 Task: Find connections with filter location Rouiba with filter topic #consultantswith filter profile language German with filter current company Shemaroo Entertainment Ltd. with filter school Maharaja Agrasen Institute Of Technology with filter industry Data Infrastructure and Analytics with filter service category Information Security with filter keywords title Sales Analyst
Action: Mouse moved to (516, 69)
Screenshot: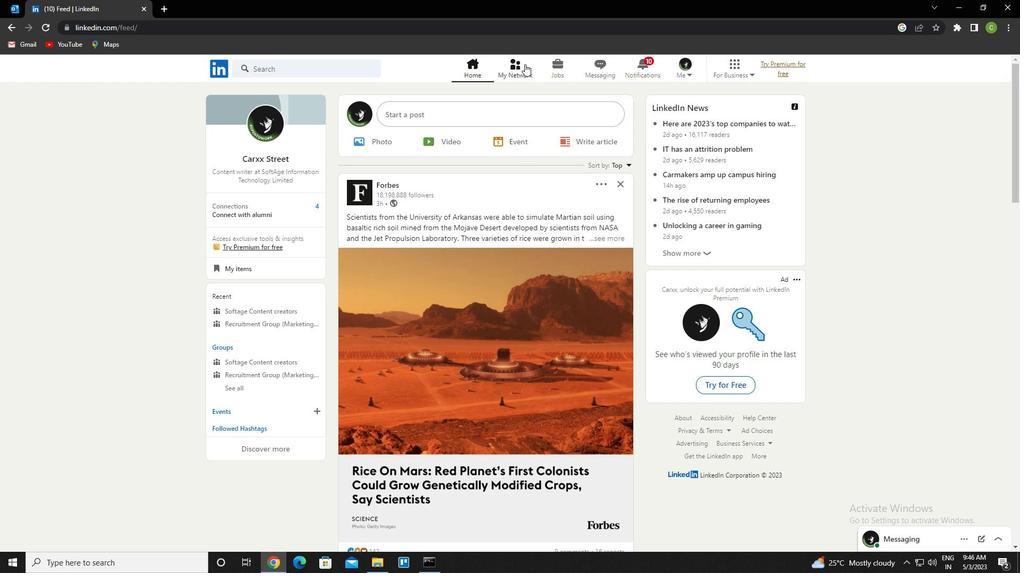 
Action: Mouse pressed left at (516, 69)
Screenshot: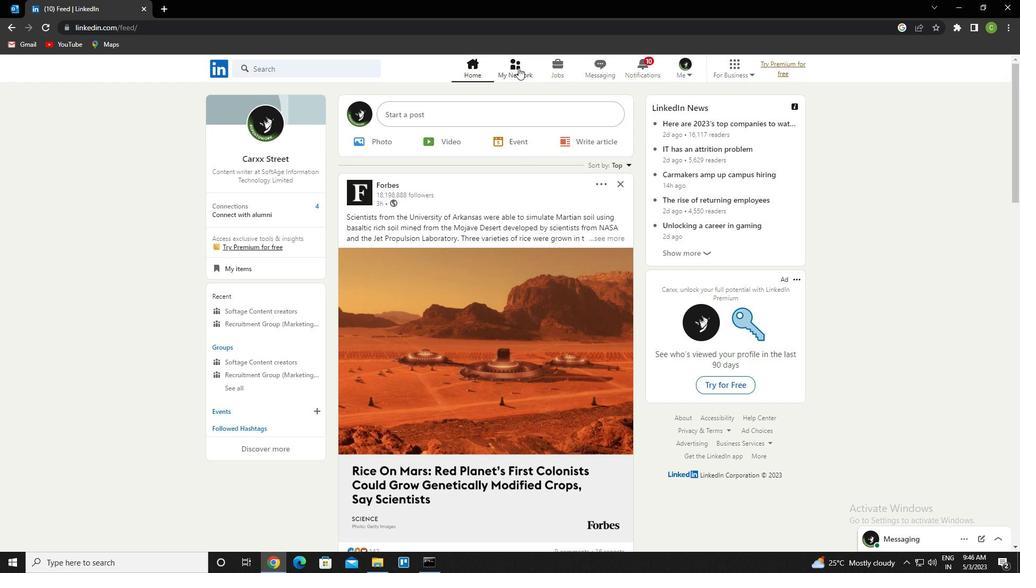 
Action: Mouse moved to (319, 136)
Screenshot: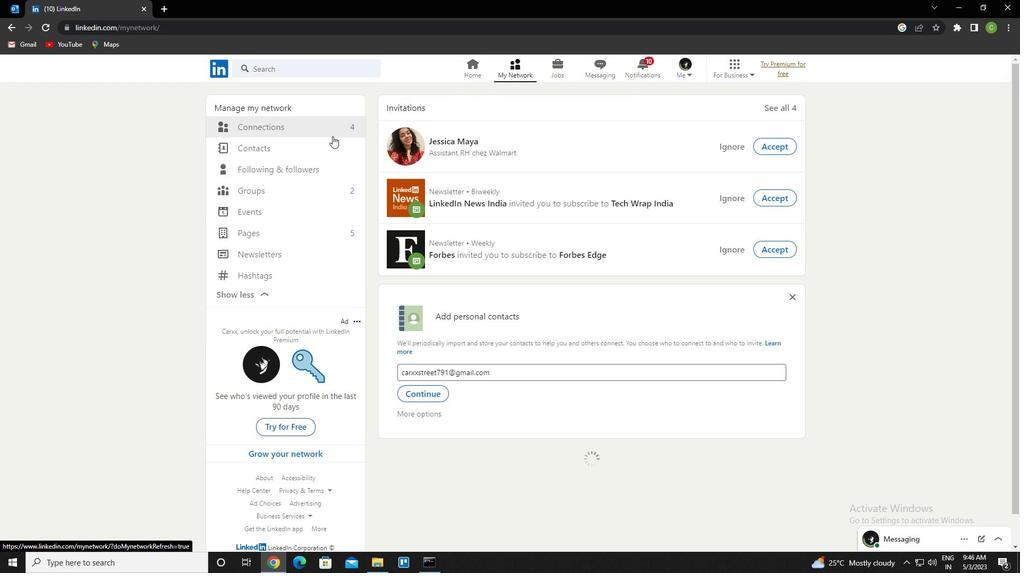 
Action: Mouse pressed left at (319, 136)
Screenshot: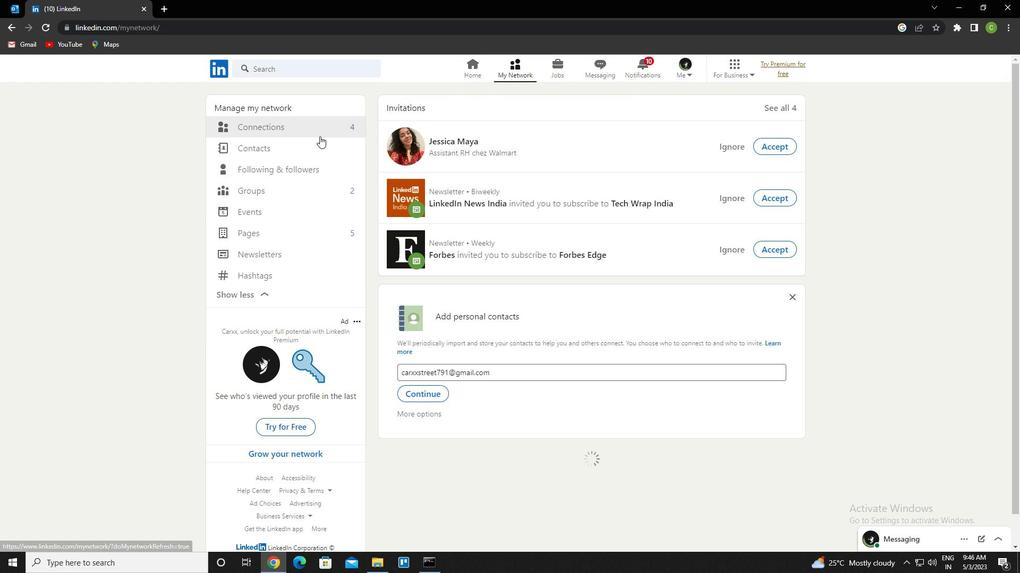 
Action: Mouse moved to (317, 127)
Screenshot: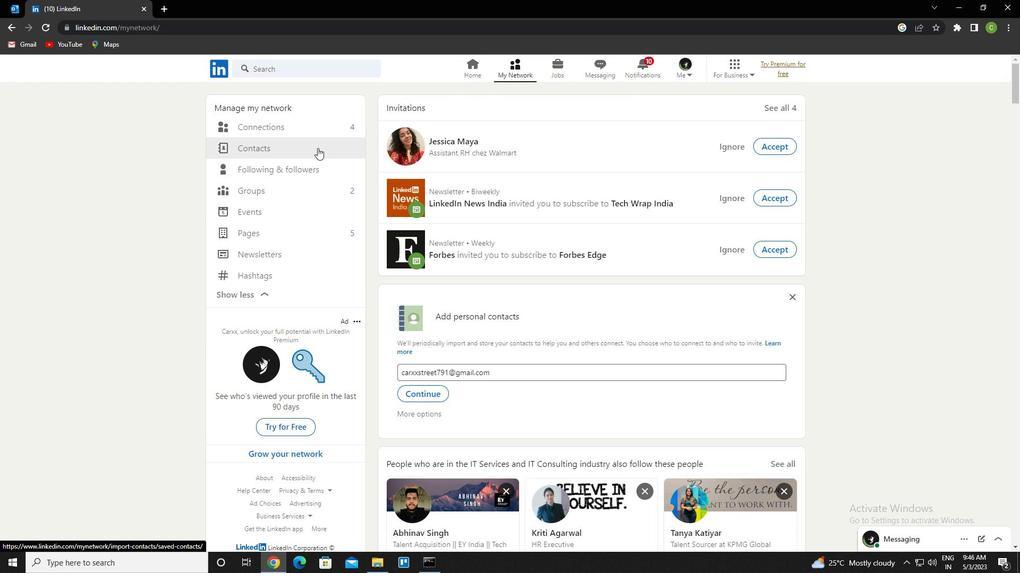 
Action: Mouse pressed left at (317, 127)
Screenshot: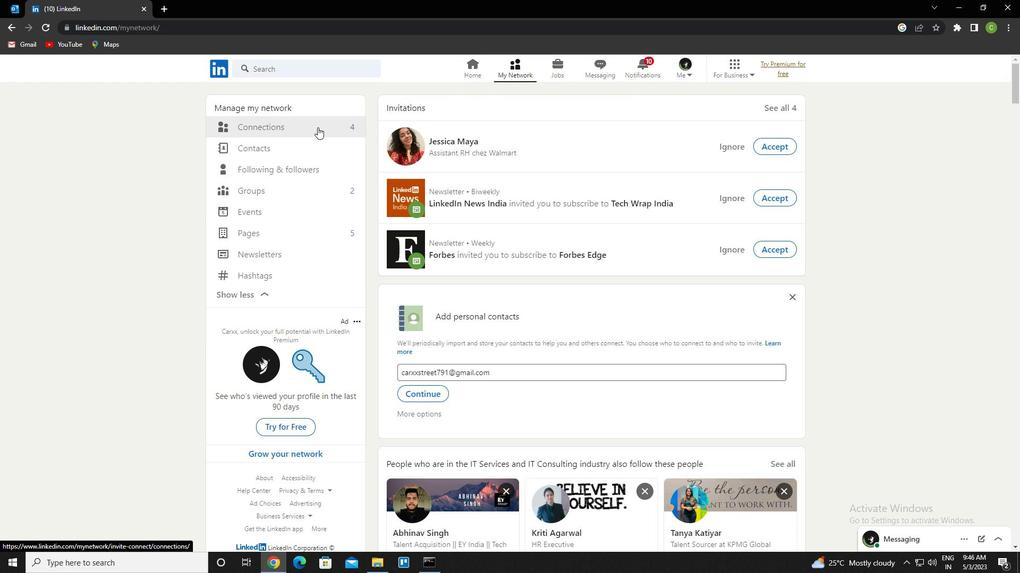 
Action: Mouse moved to (583, 126)
Screenshot: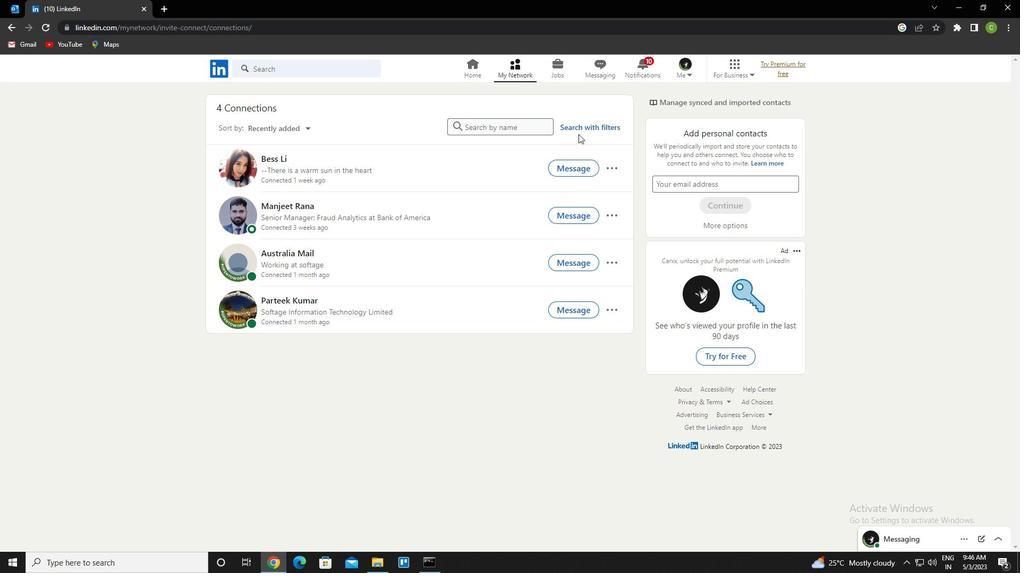 
Action: Mouse pressed left at (583, 126)
Screenshot: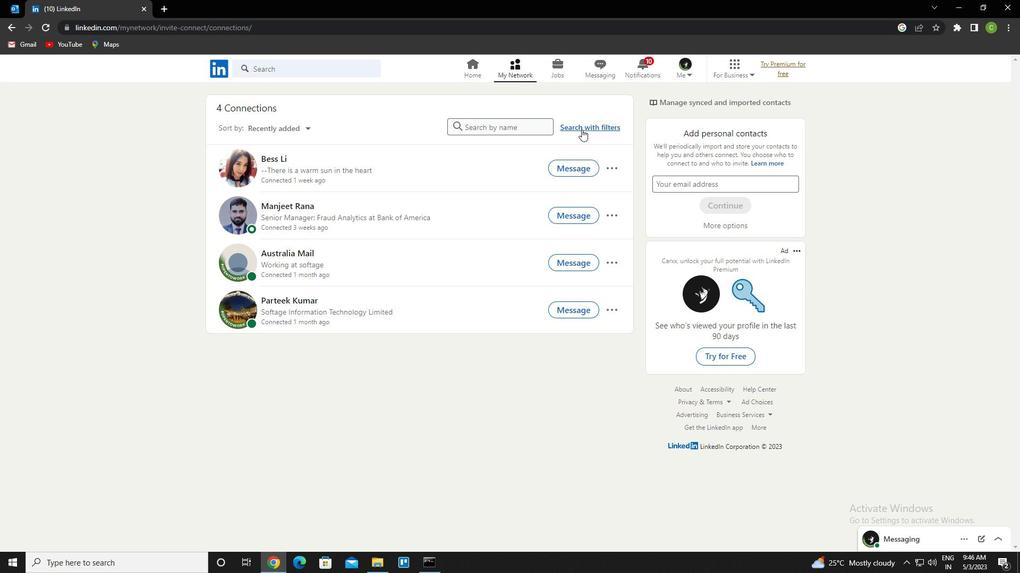 
Action: Mouse moved to (539, 94)
Screenshot: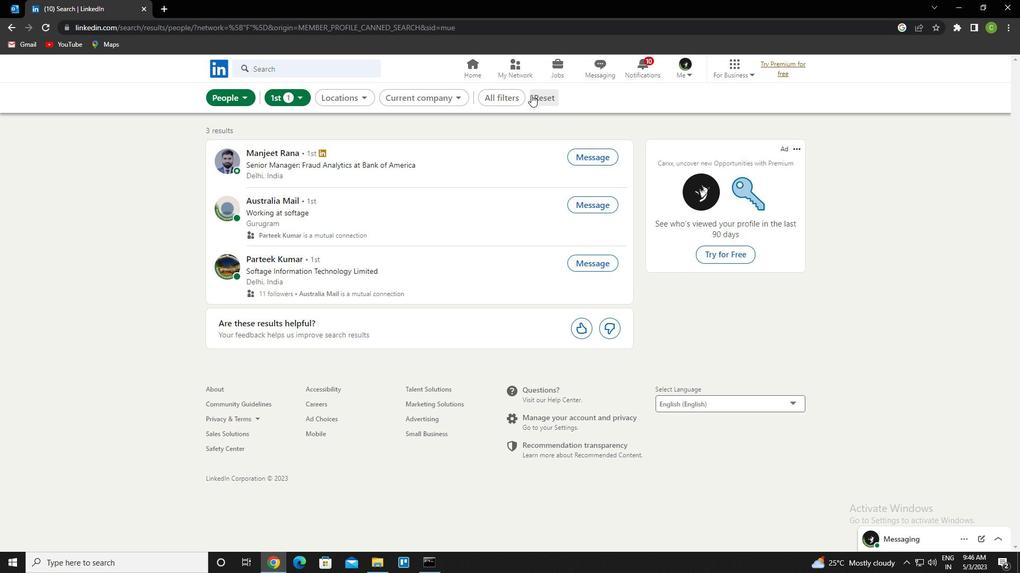 
Action: Mouse pressed left at (539, 94)
Screenshot: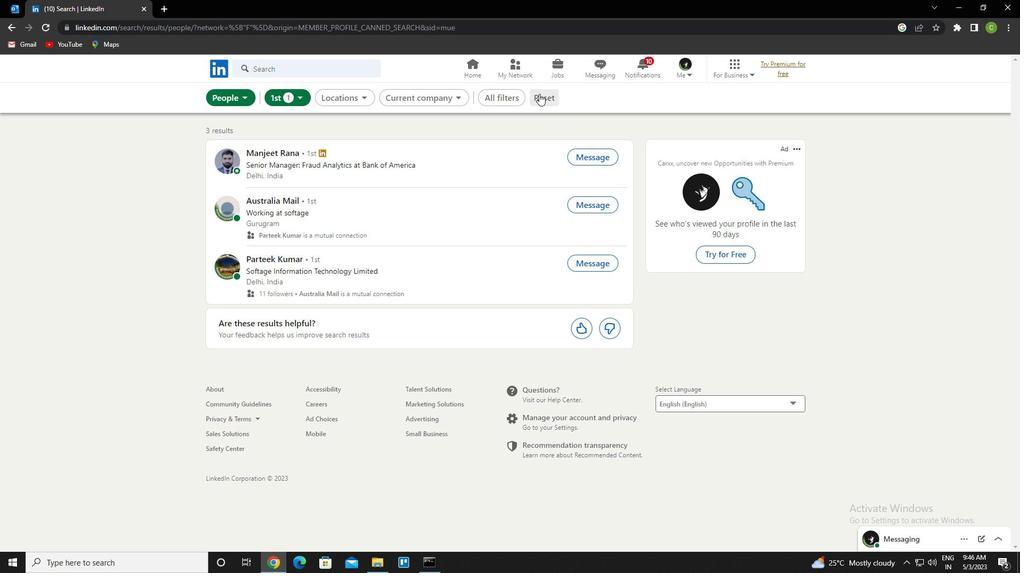 
Action: Mouse moved to (537, 102)
Screenshot: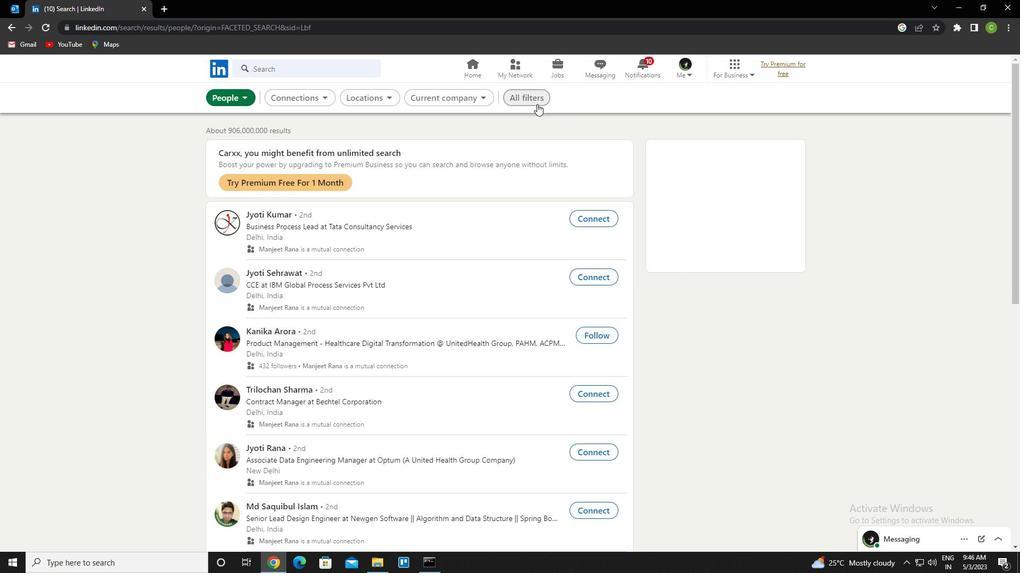 
Action: Mouse pressed left at (537, 102)
Screenshot: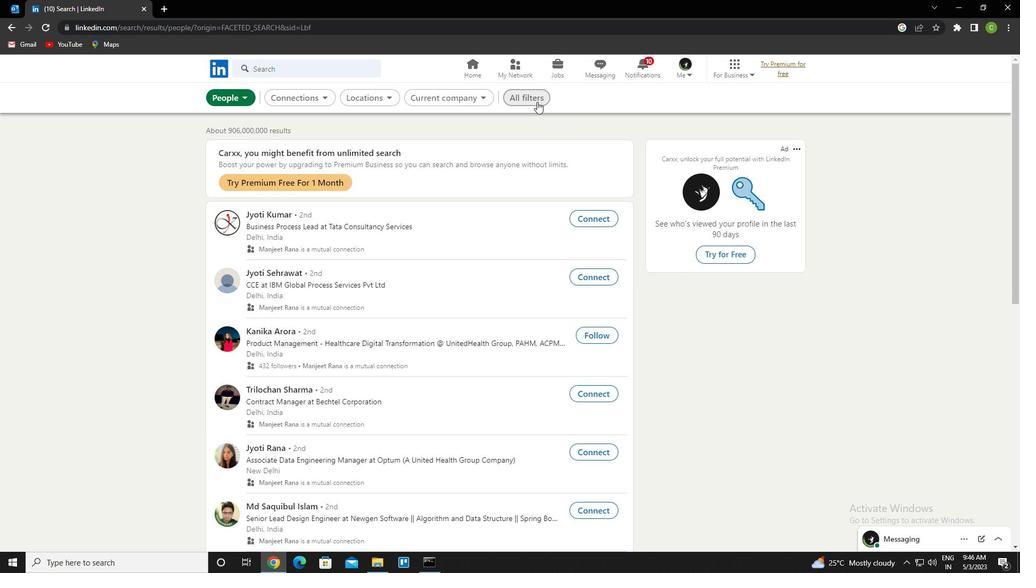 
Action: Mouse moved to (895, 350)
Screenshot: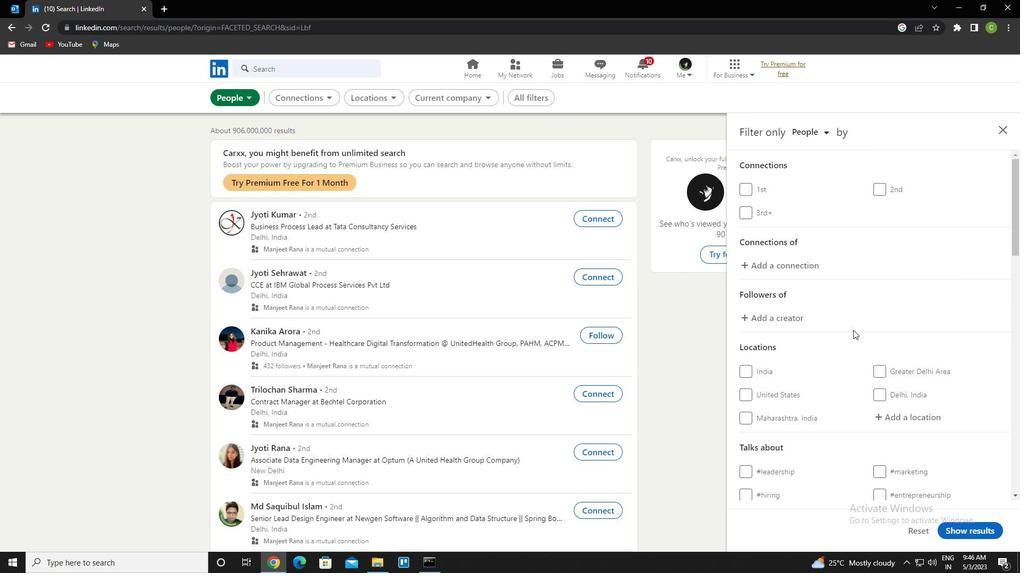 
Action: Mouse scrolled (895, 349) with delta (0, 0)
Screenshot: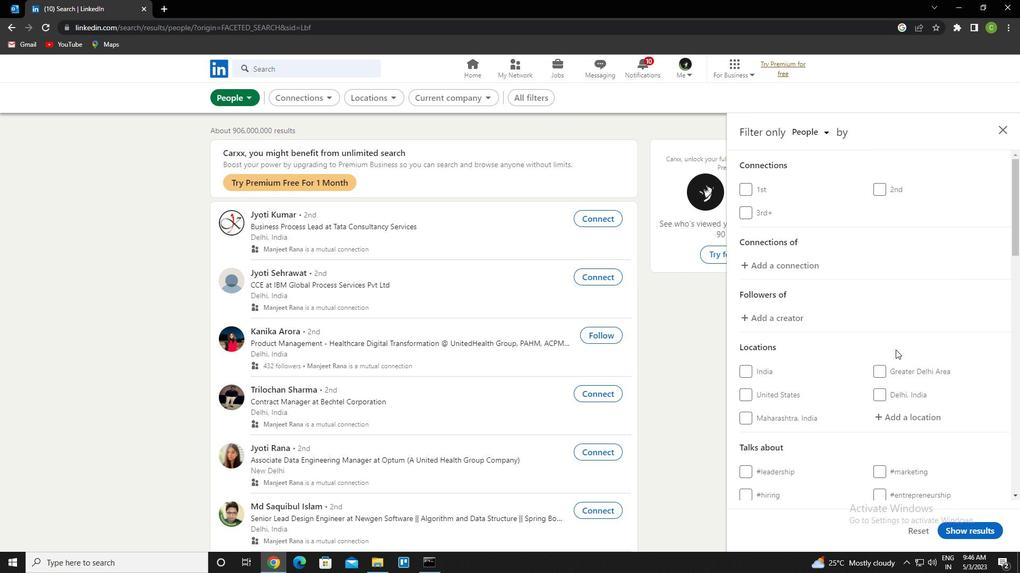 
Action: Mouse scrolled (895, 349) with delta (0, 0)
Screenshot: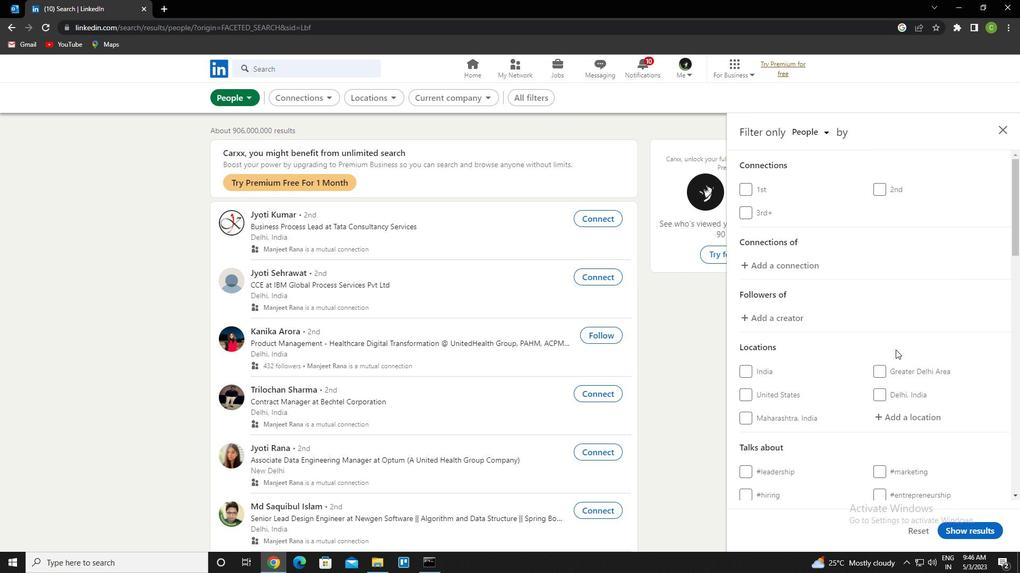 
Action: Mouse moved to (912, 314)
Screenshot: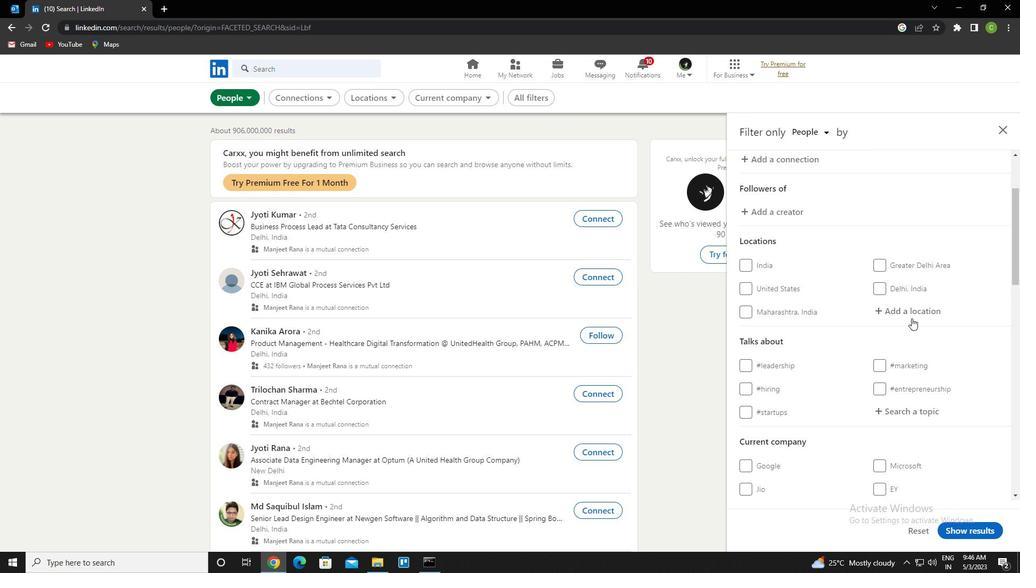 
Action: Mouse pressed left at (912, 314)
Screenshot: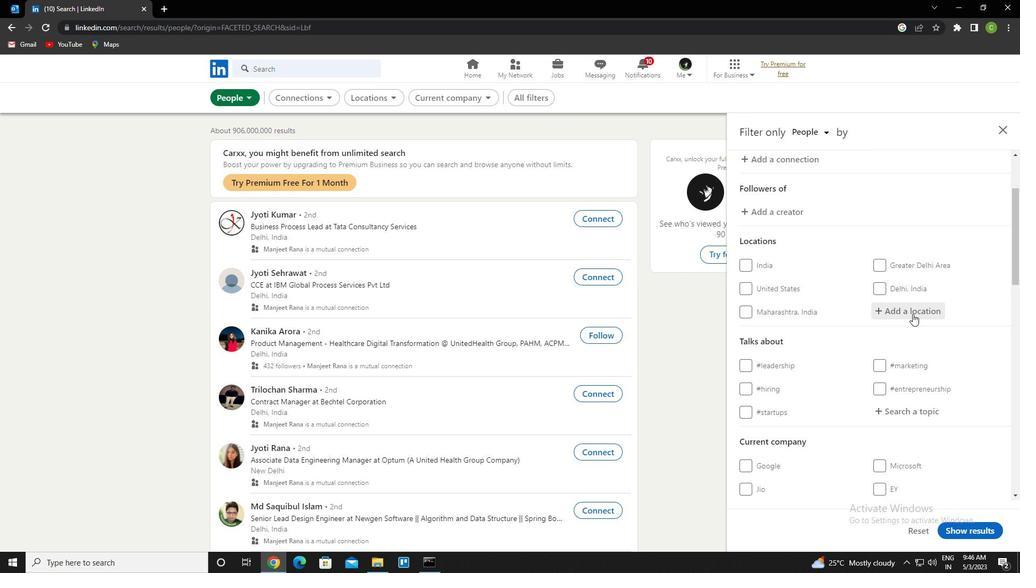 
Action: Key pressed <Key.caps_lock>r<Key.caps_lock>ouiba<Key.down><Key.enter>
Screenshot: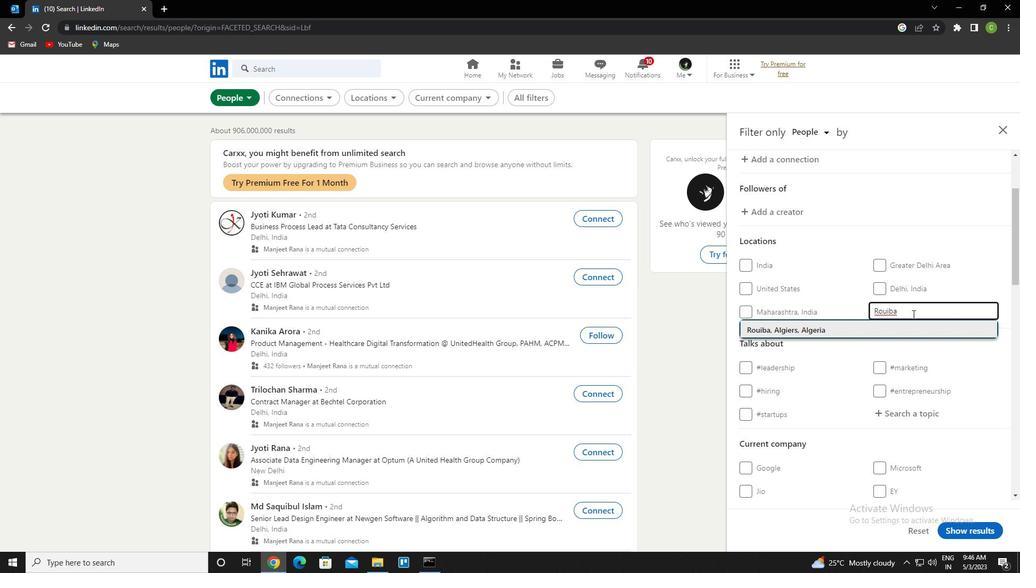 
Action: Mouse scrolled (912, 313) with delta (0, 0)
Screenshot: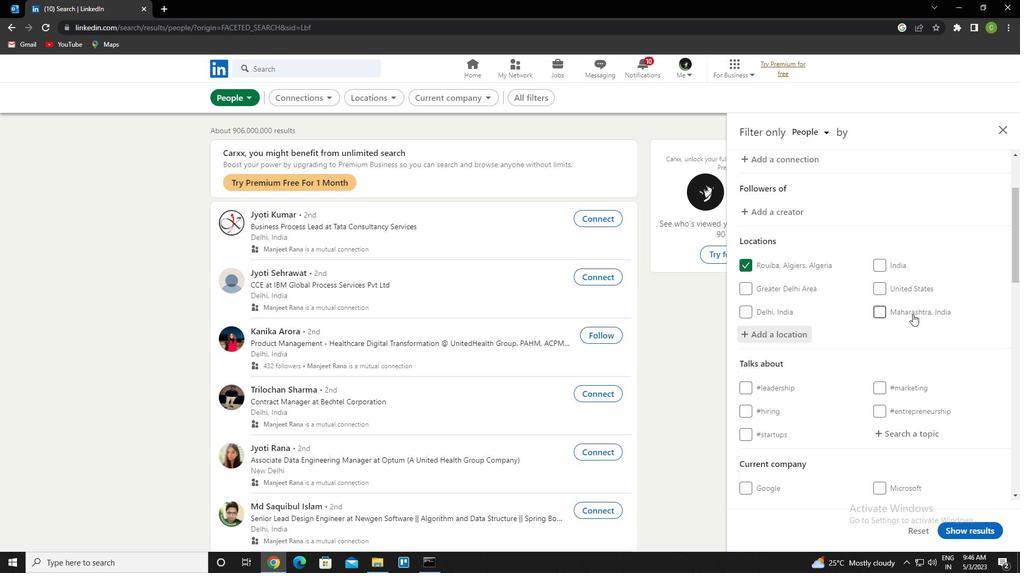 
Action: Mouse scrolled (912, 313) with delta (0, 0)
Screenshot: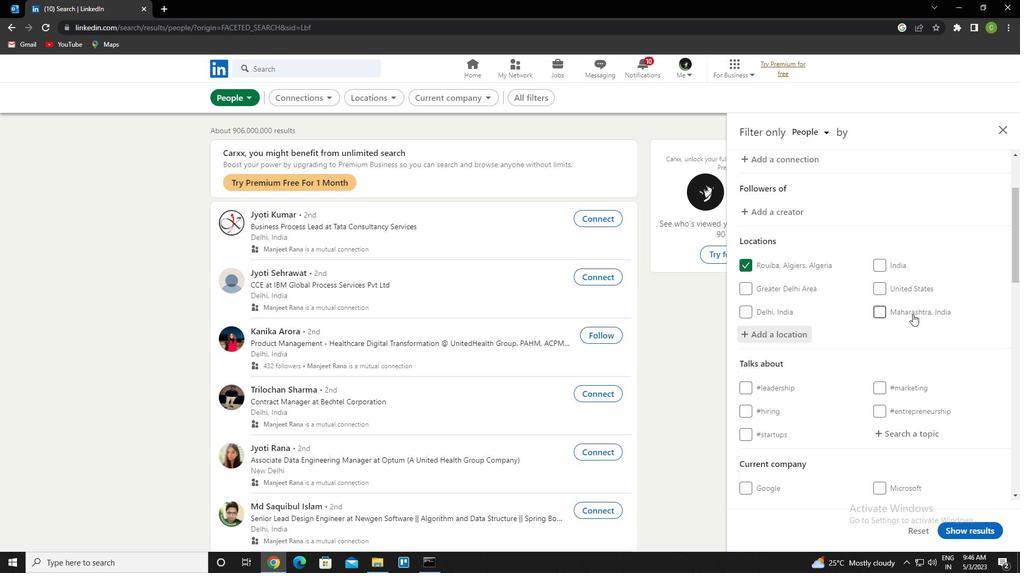 
Action: Mouse moved to (909, 332)
Screenshot: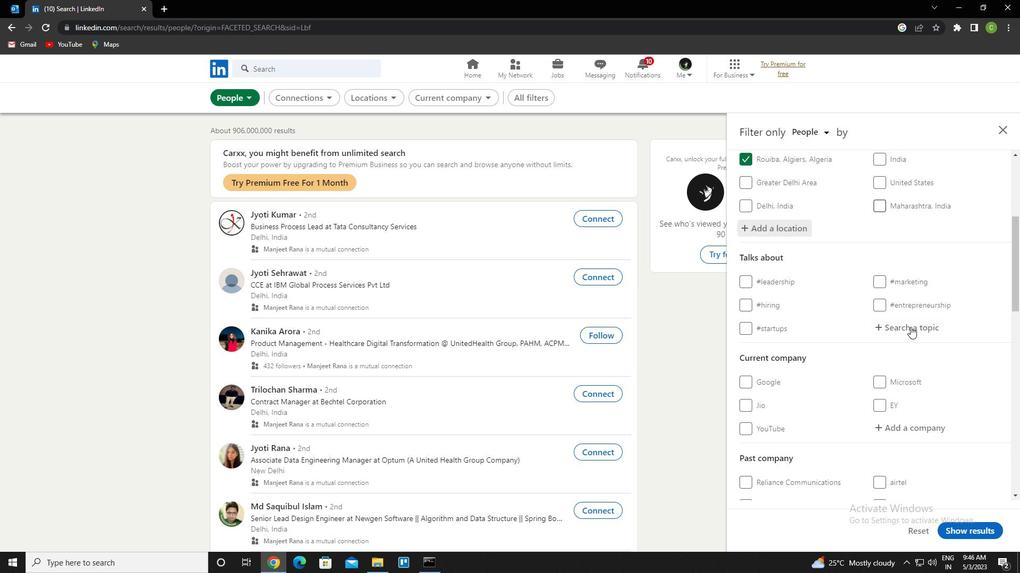 
Action: Mouse pressed left at (909, 332)
Screenshot: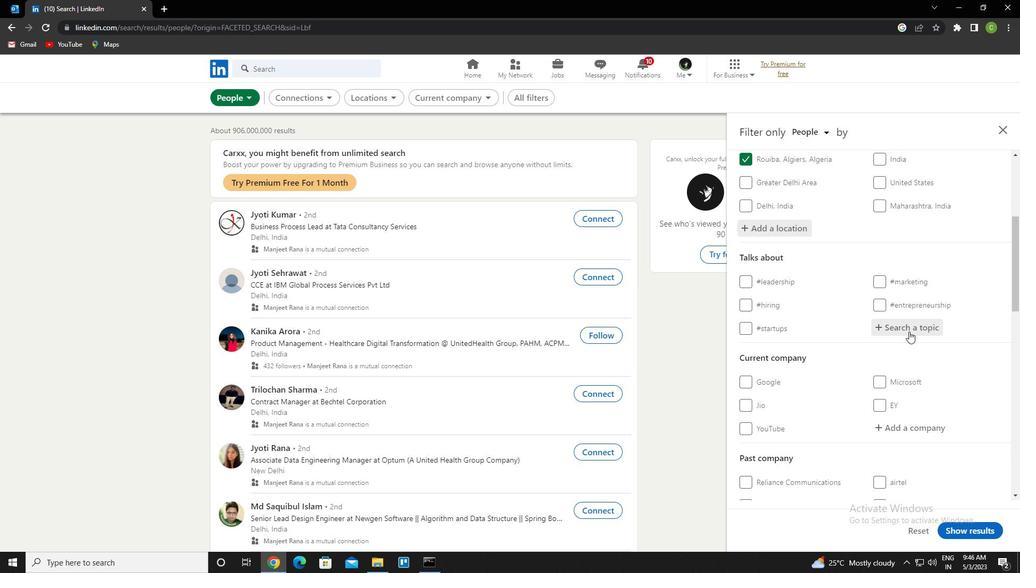 
Action: Key pressed consultants<Key.down><Key.enter>
Screenshot: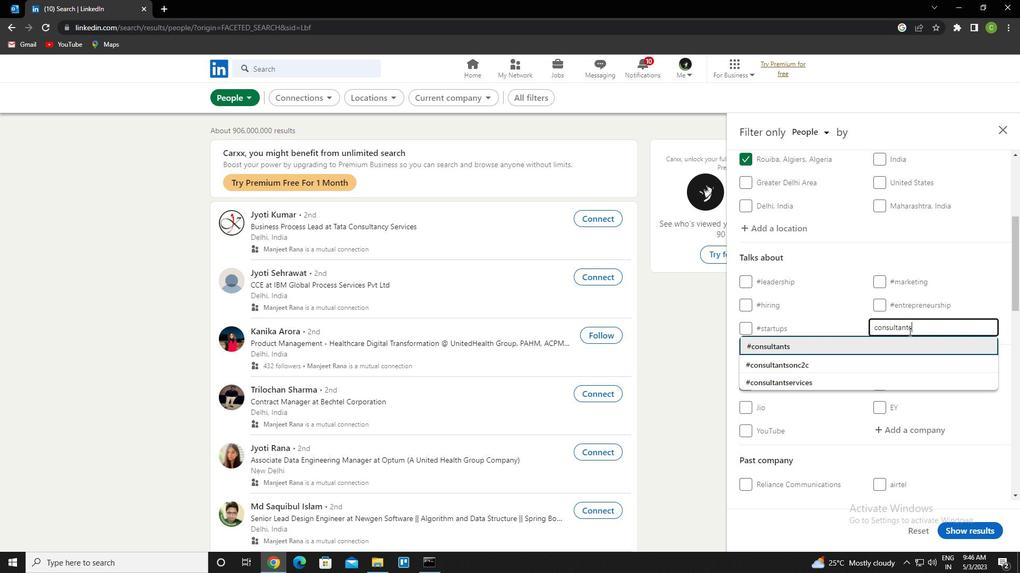 
Action: Mouse scrolled (909, 331) with delta (0, 0)
Screenshot: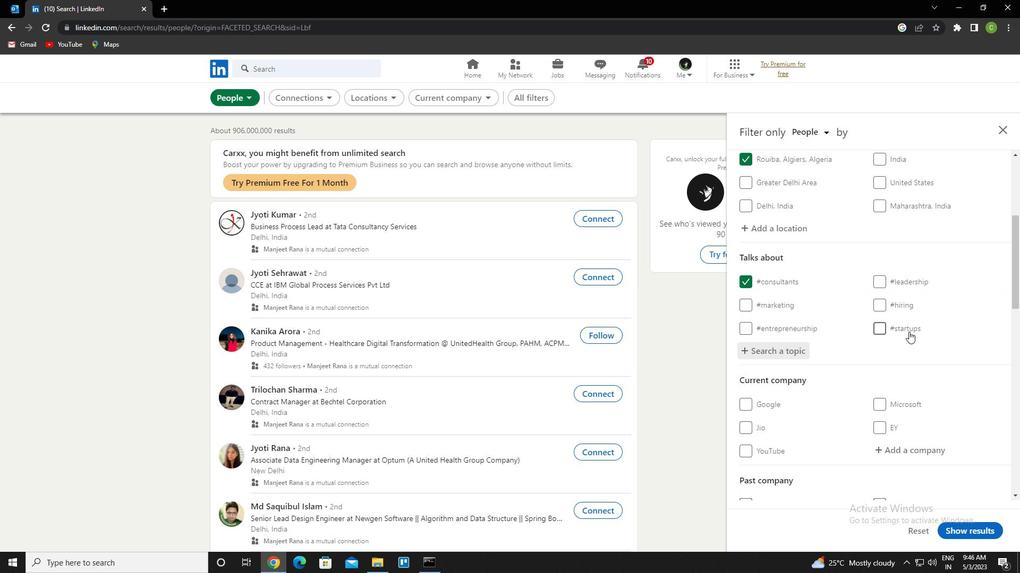 
Action: Mouse scrolled (909, 331) with delta (0, 0)
Screenshot: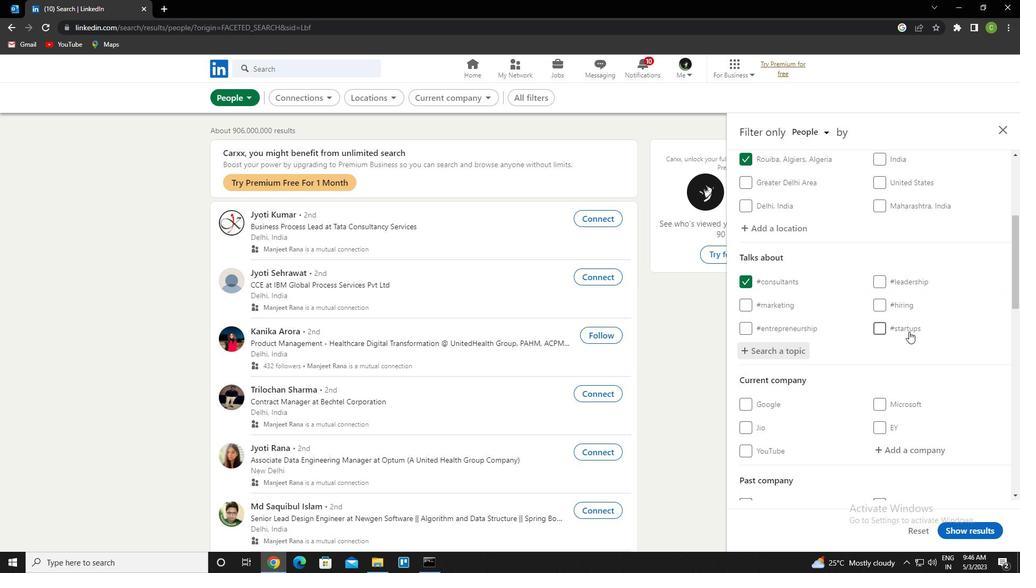 
Action: Mouse scrolled (909, 331) with delta (0, 0)
Screenshot: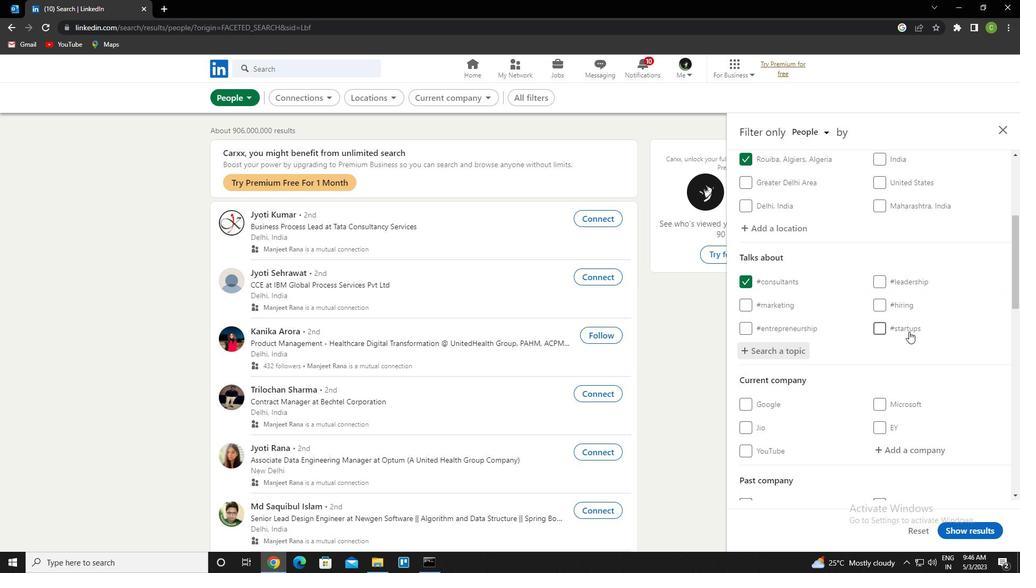 
Action: Mouse scrolled (909, 331) with delta (0, 0)
Screenshot: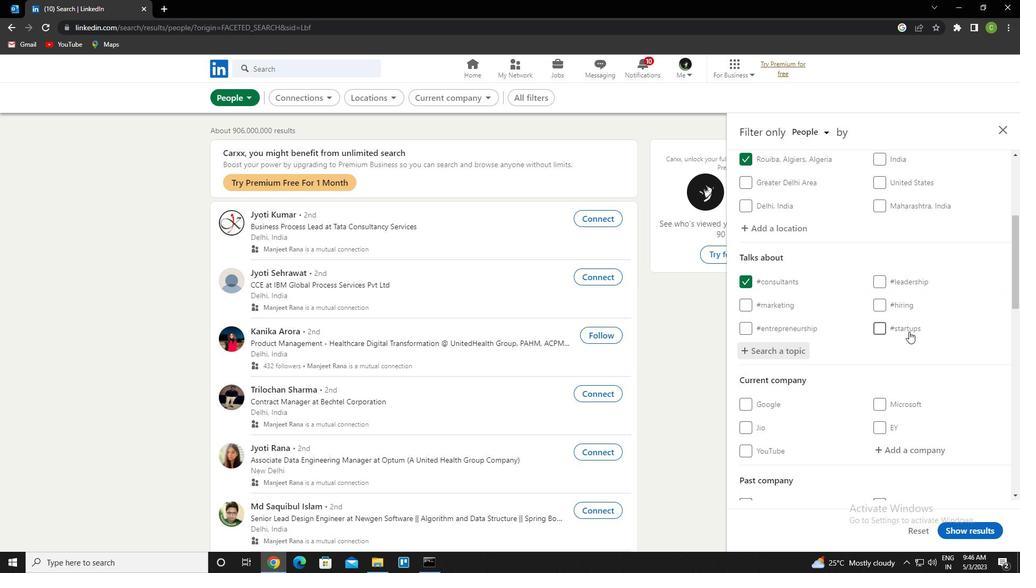 
Action: Mouse scrolled (909, 331) with delta (0, 0)
Screenshot: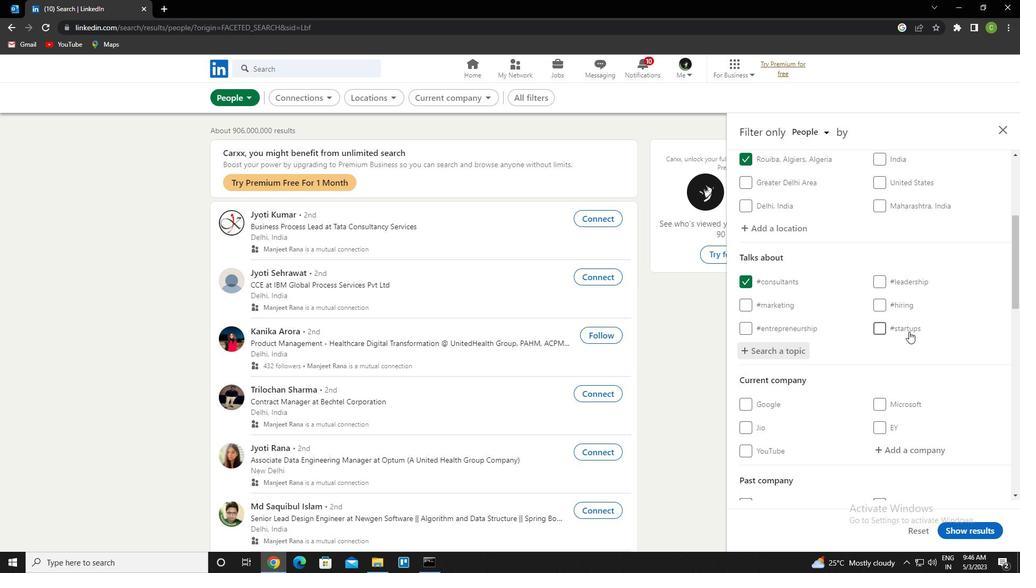 
Action: Mouse scrolled (909, 331) with delta (0, 0)
Screenshot: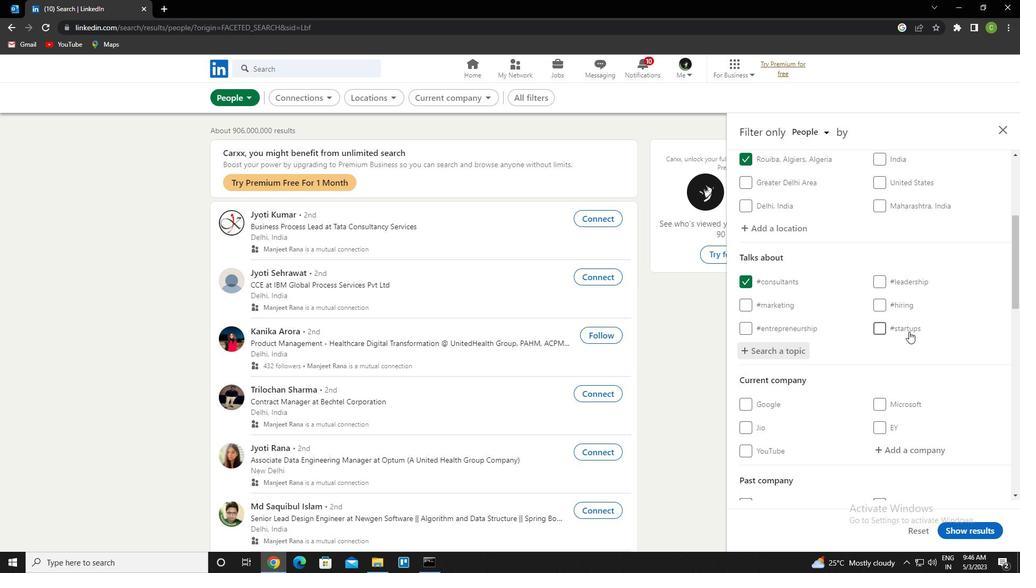 
Action: Mouse scrolled (909, 331) with delta (0, 0)
Screenshot: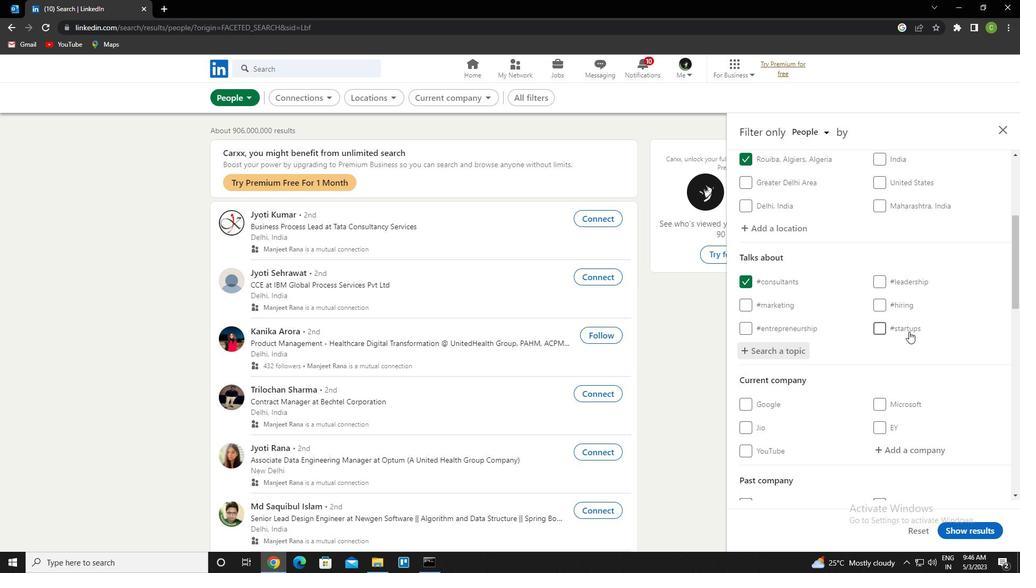 
Action: Mouse scrolled (909, 331) with delta (0, 0)
Screenshot: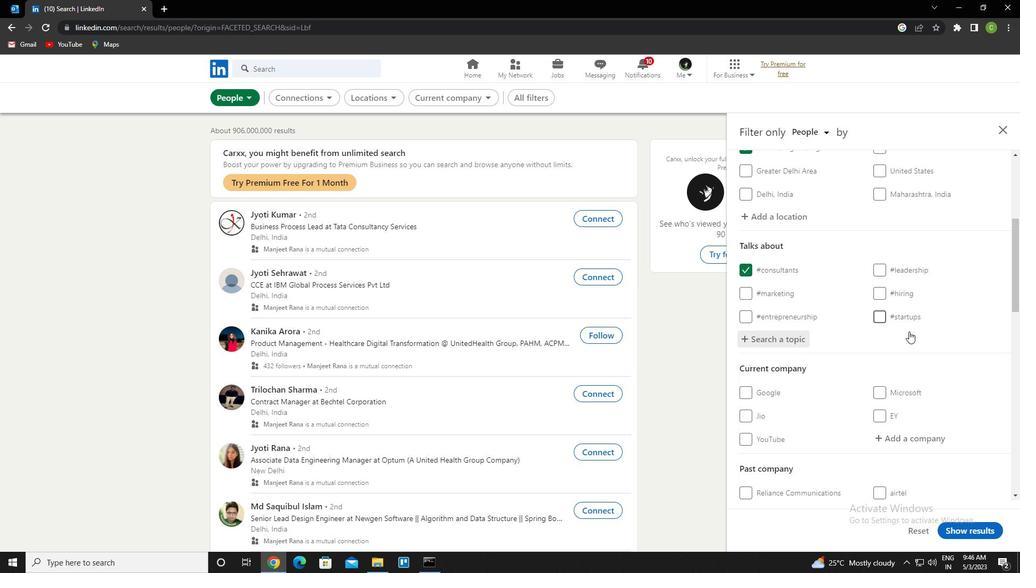 
Action: Mouse scrolled (909, 331) with delta (0, 0)
Screenshot: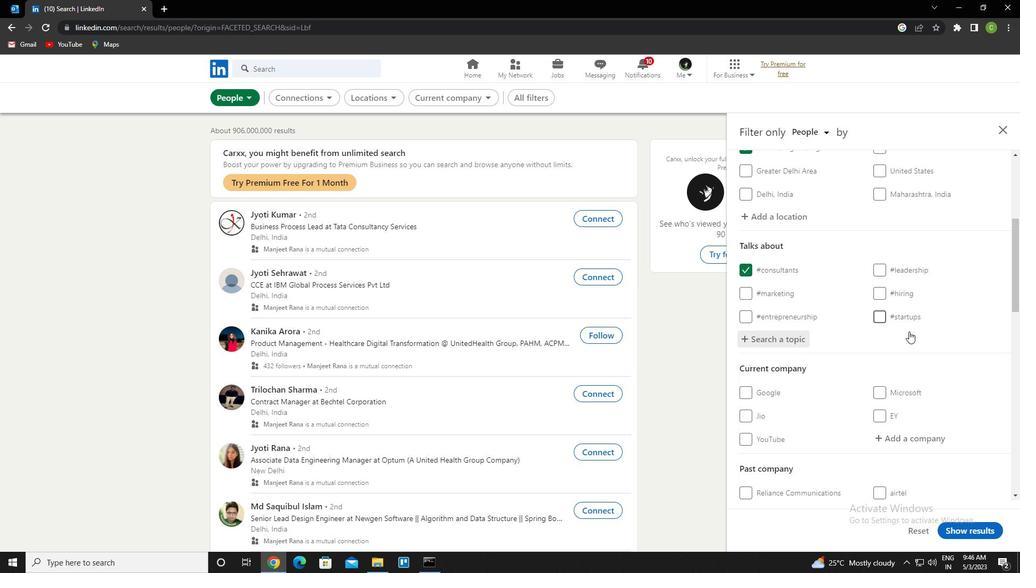 
Action: Mouse scrolled (909, 331) with delta (0, 0)
Screenshot: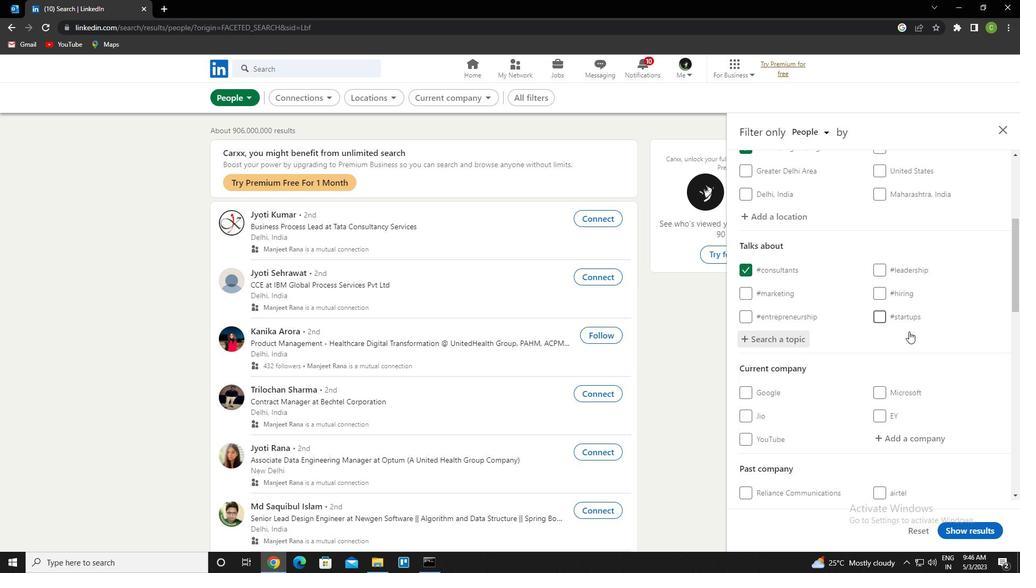 
Action: Mouse moved to (751, 347)
Screenshot: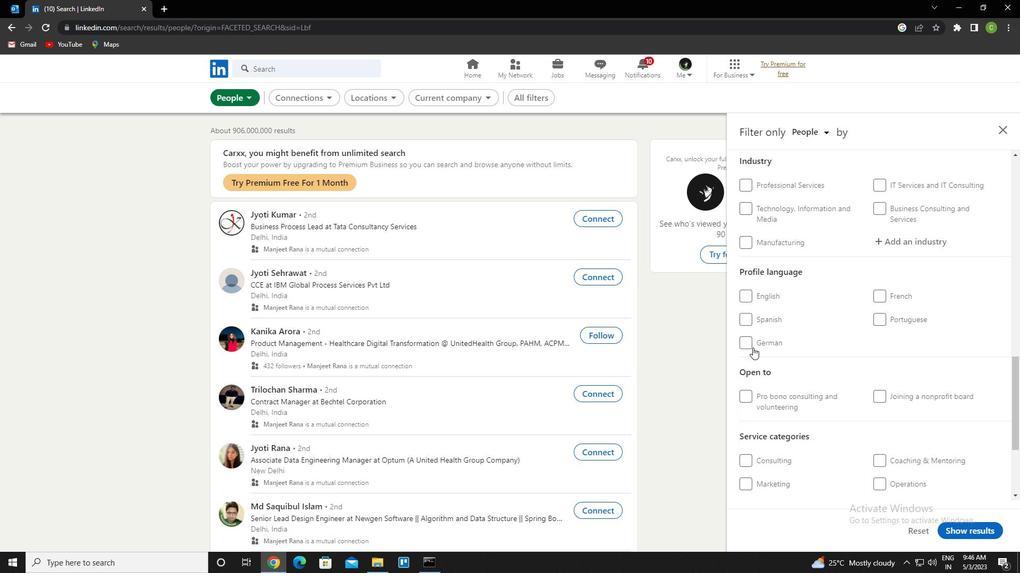 
Action: Mouse pressed left at (751, 347)
Screenshot: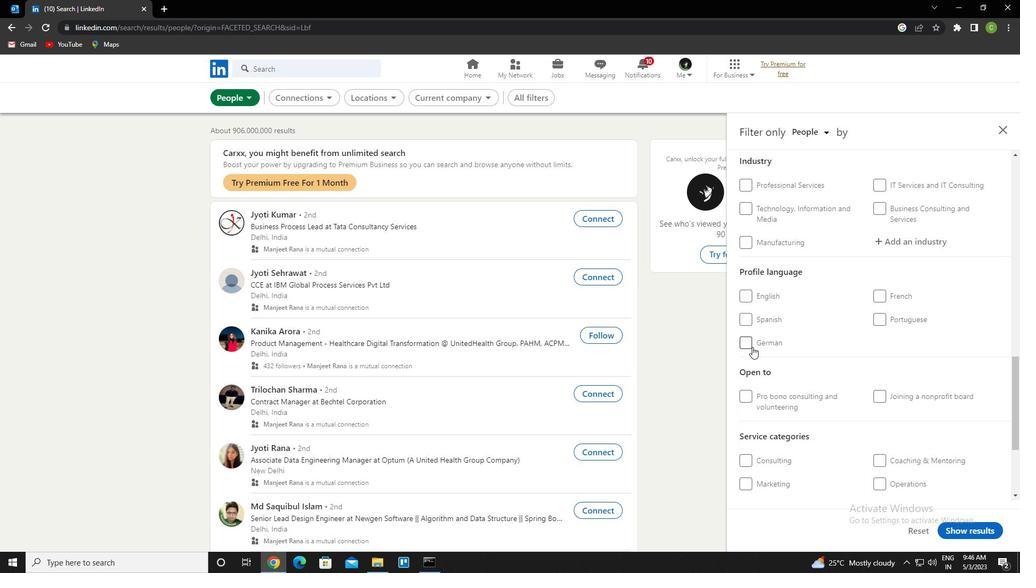 
Action: Mouse moved to (821, 379)
Screenshot: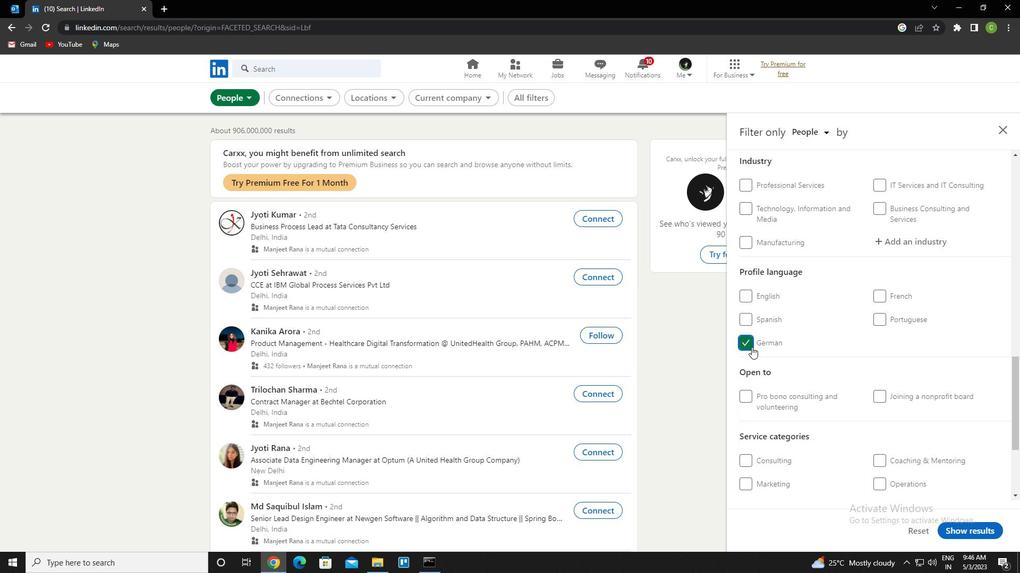 
Action: Mouse scrolled (821, 380) with delta (0, 0)
Screenshot: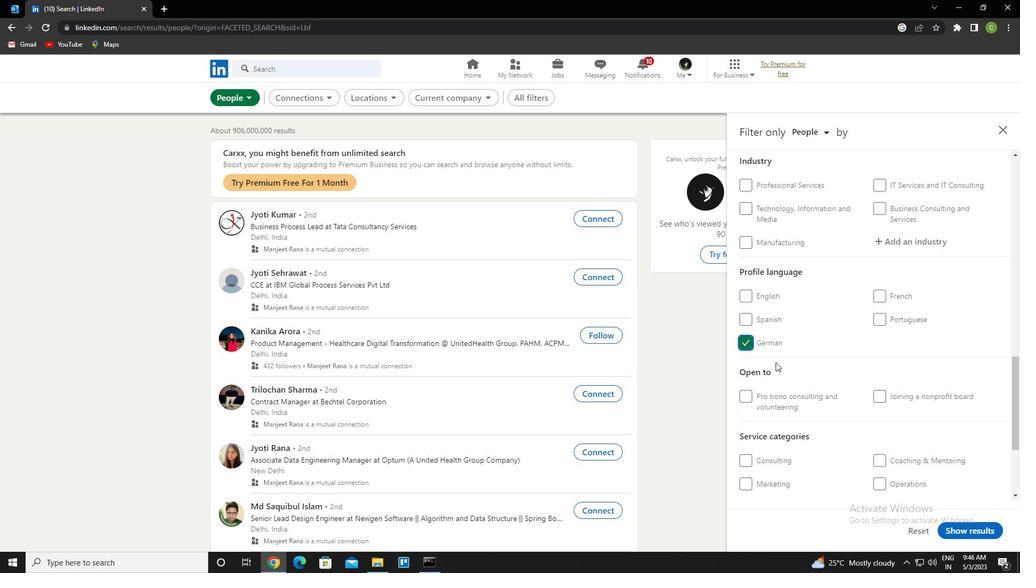 
Action: Mouse scrolled (821, 380) with delta (0, 0)
Screenshot: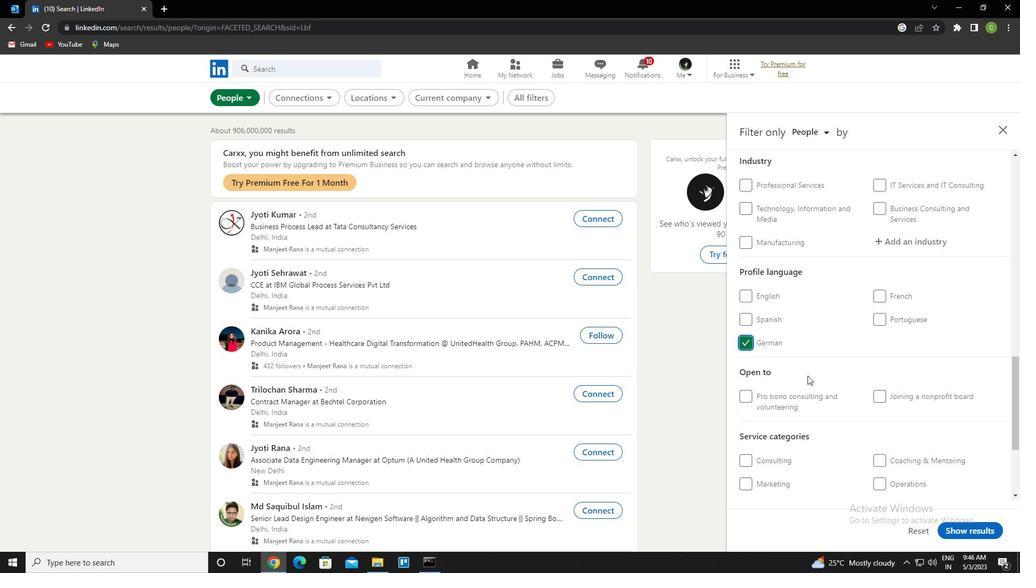 
Action: Mouse scrolled (821, 380) with delta (0, 0)
Screenshot: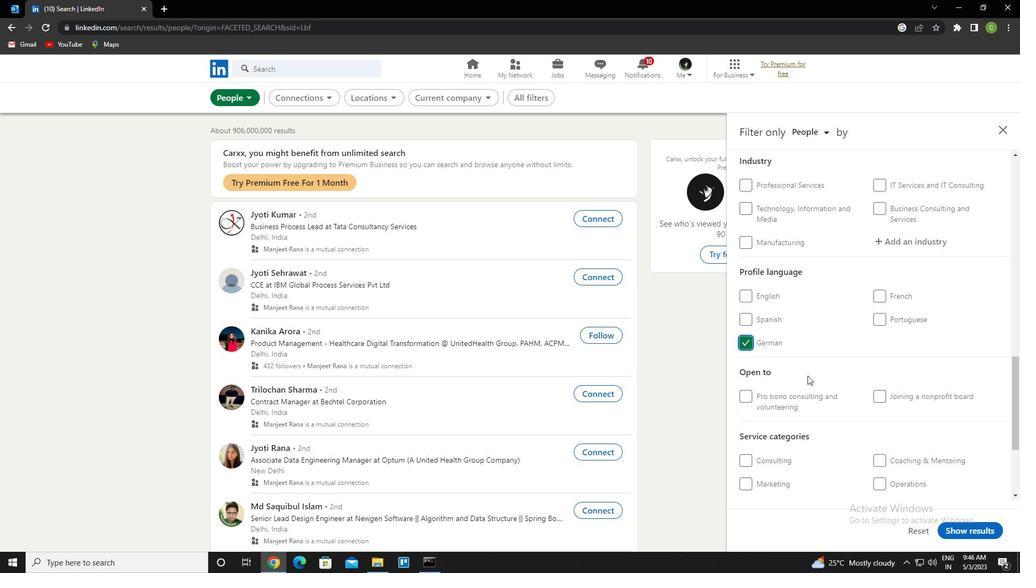 
Action: Mouse scrolled (821, 380) with delta (0, 0)
Screenshot: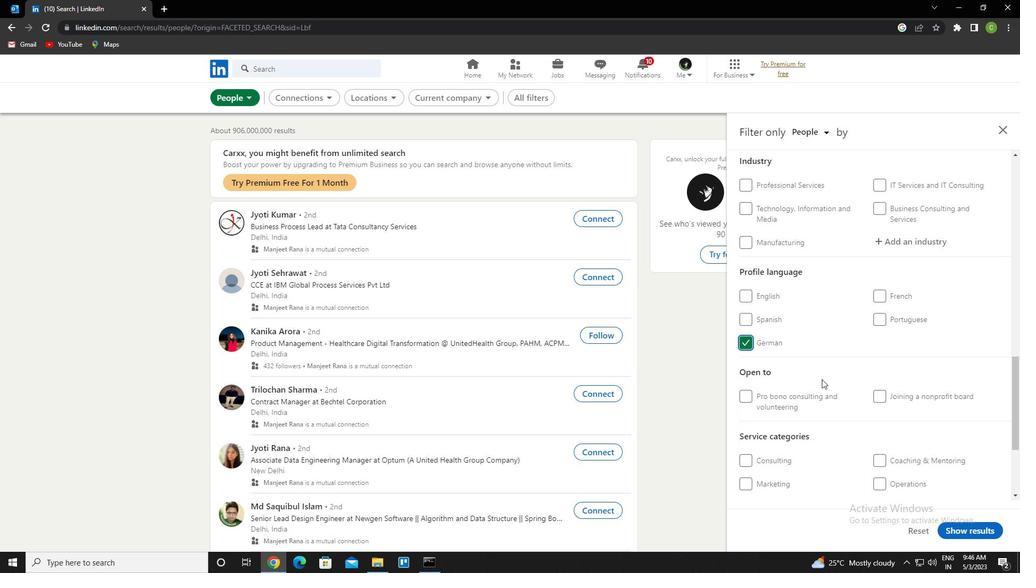 
Action: Mouse scrolled (821, 380) with delta (0, 0)
Screenshot: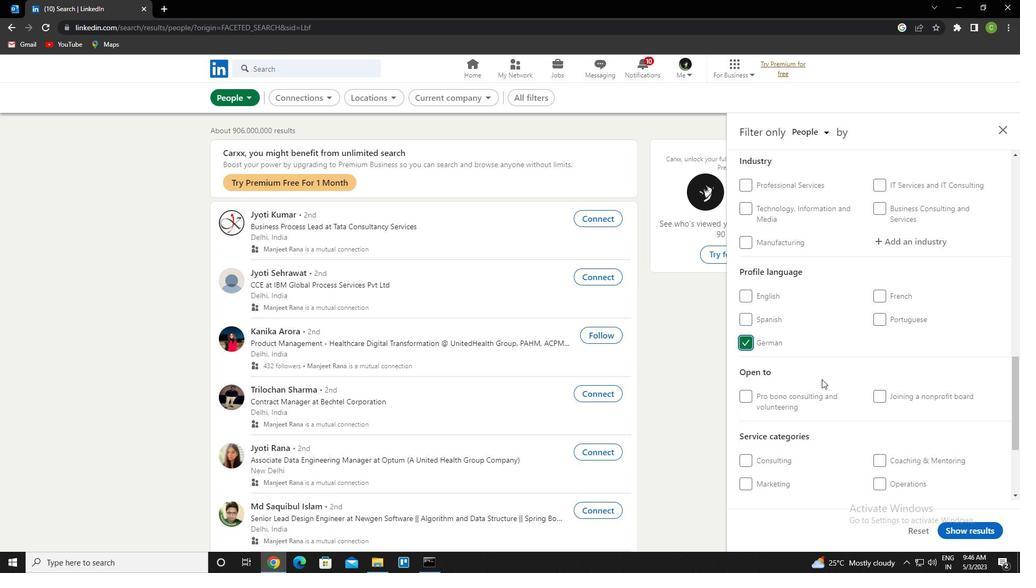 
Action: Mouse scrolled (821, 380) with delta (0, 0)
Screenshot: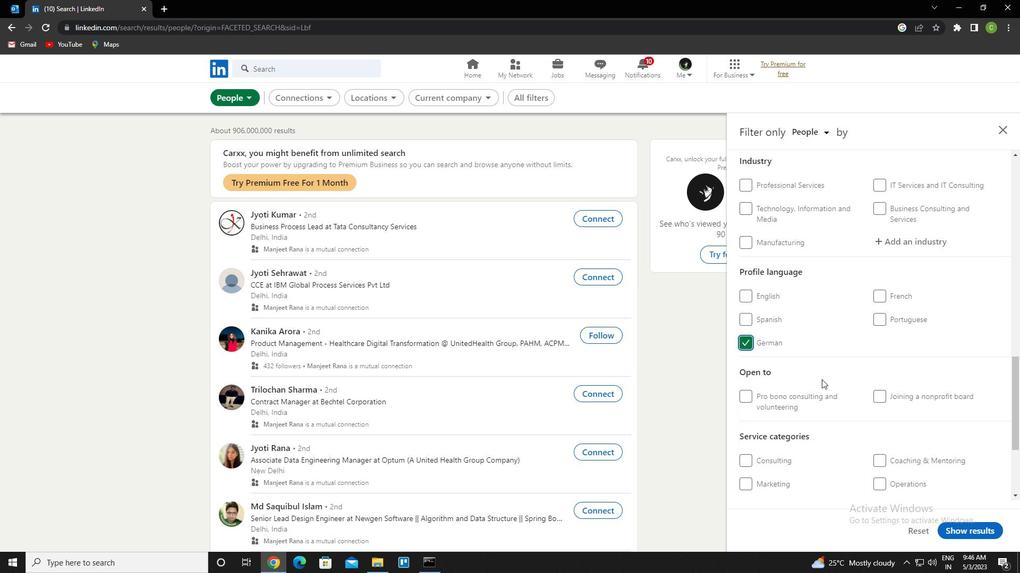
Action: Mouse moved to (896, 238)
Screenshot: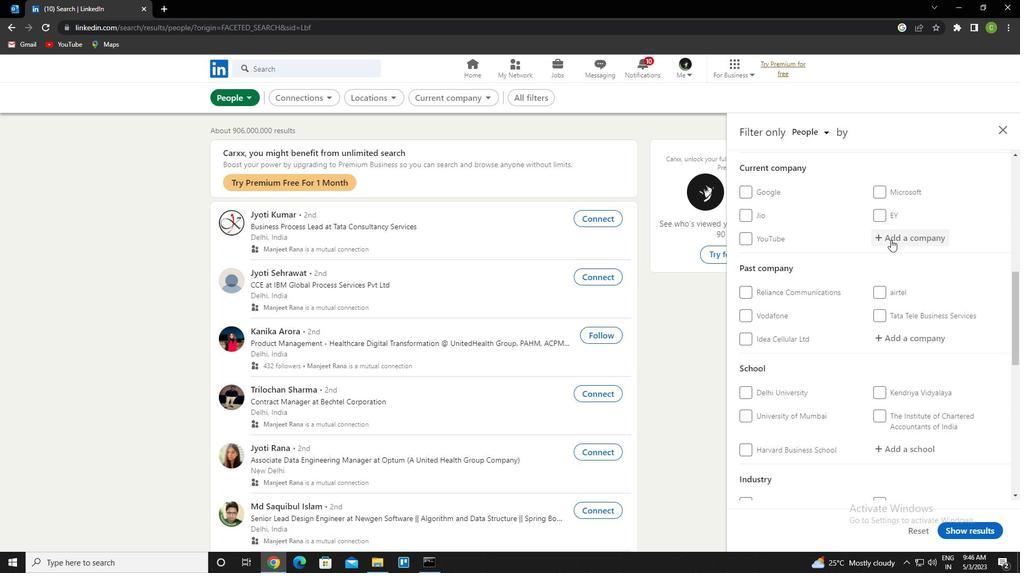 
Action: Mouse pressed left at (896, 238)
Screenshot: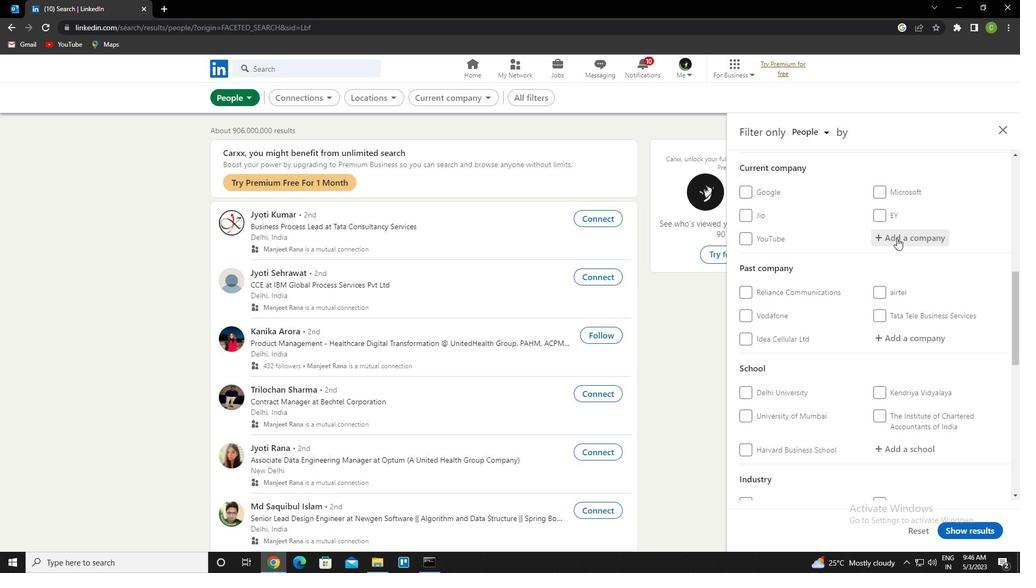 
Action: Key pressed <Key.caps_lock>s<Key.caps_lock>hemaroo<Key.down><Key.enter>
Screenshot: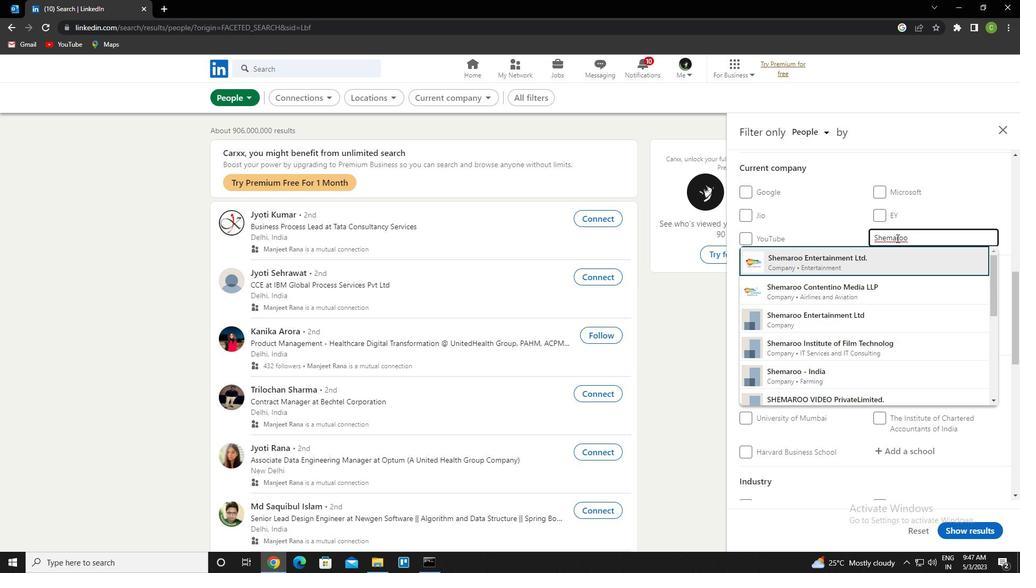 
Action: Mouse scrolled (896, 238) with delta (0, 0)
Screenshot: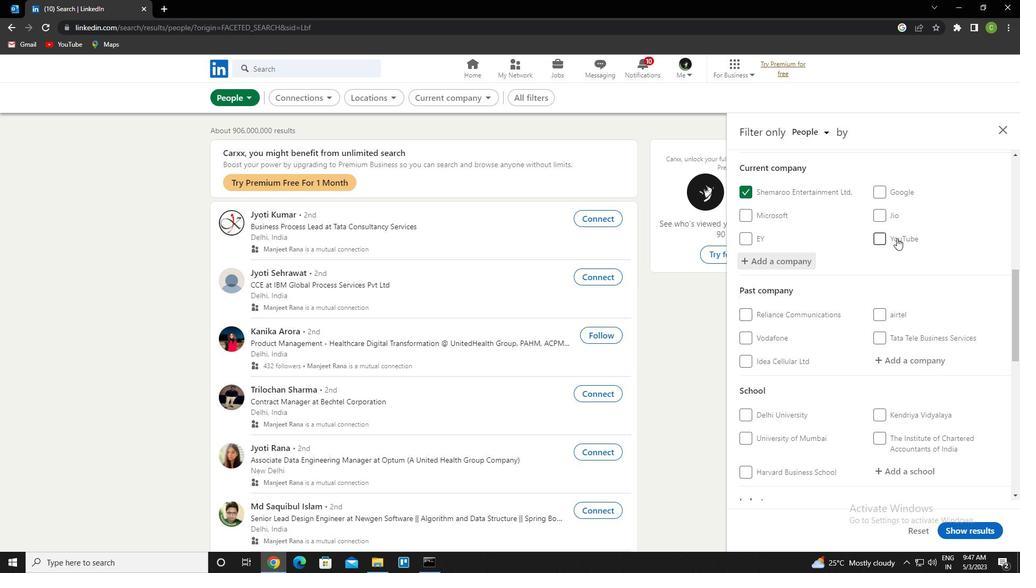 
Action: Mouse scrolled (896, 238) with delta (0, 0)
Screenshot: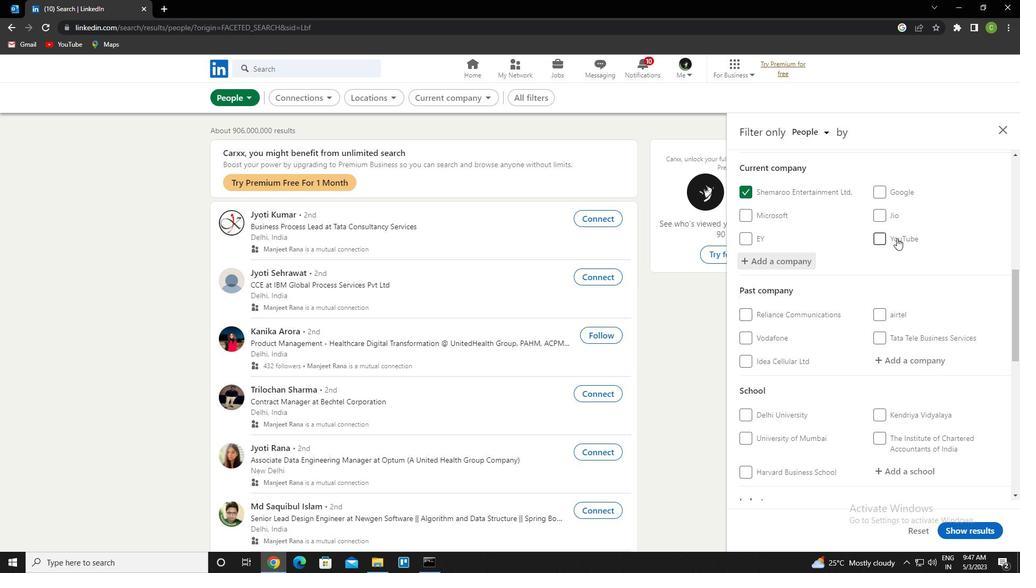 
Action: Mouse scrolled (896, 238) with delta (0, 0)
Screenshot: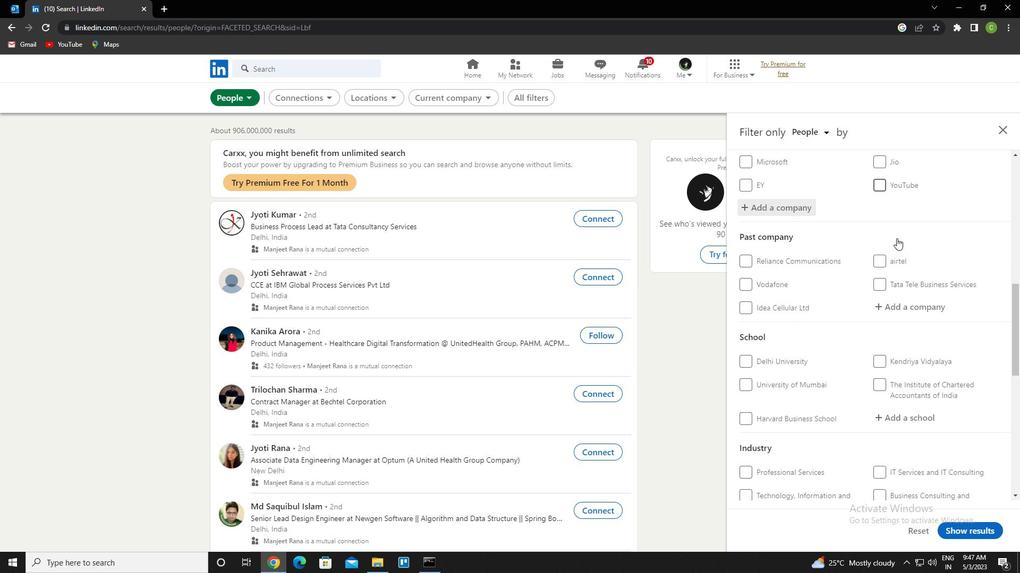 
Action: Mouse scrolled (896, 239) with delta (0, 0)
Screenshot: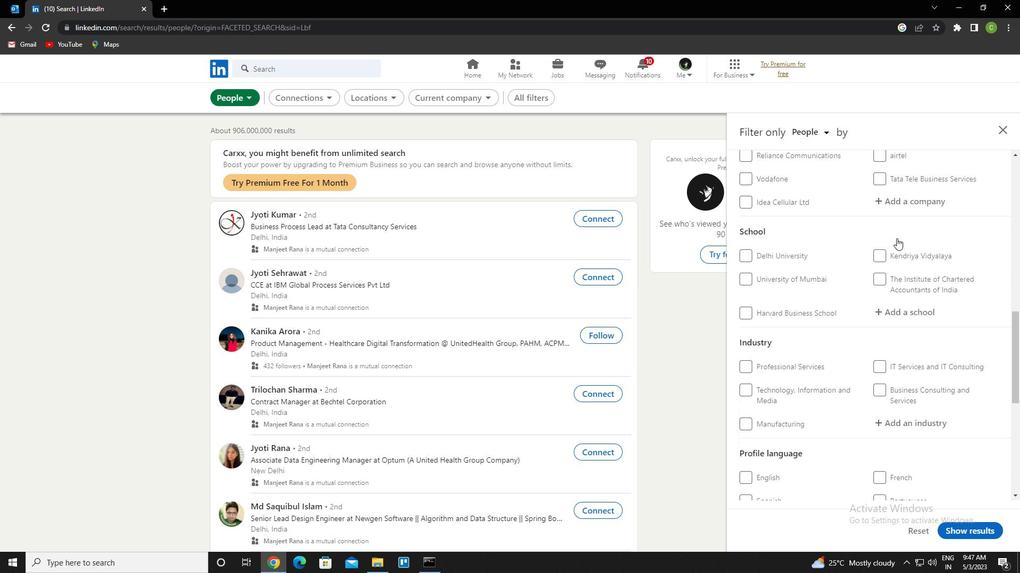 
Action: Mouse scrolled (896, 238) with delta (0, 0)
Screenshot: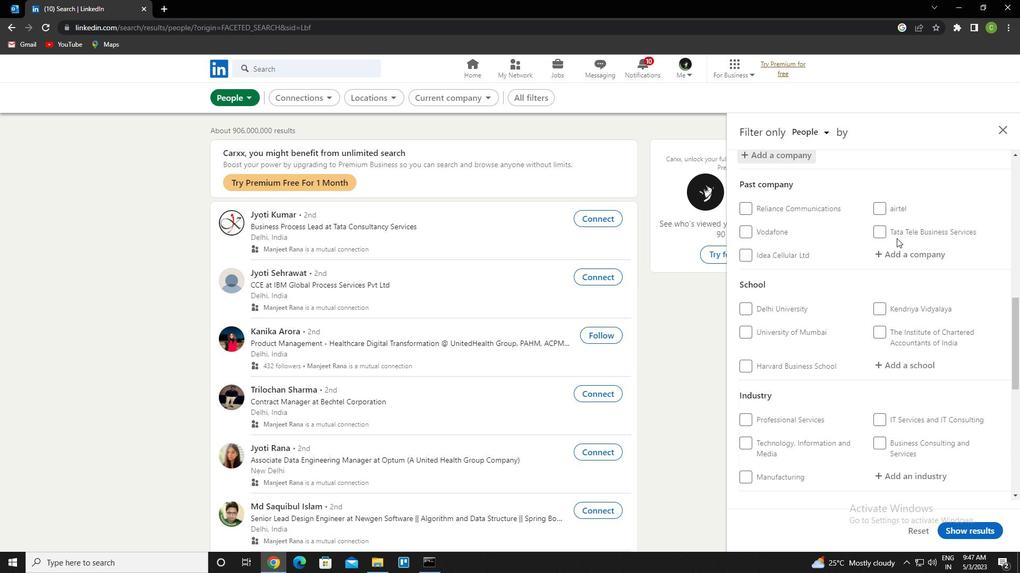 
Action: Mouse scrolled (896, 238) with delta (0, 0)
Screenshot: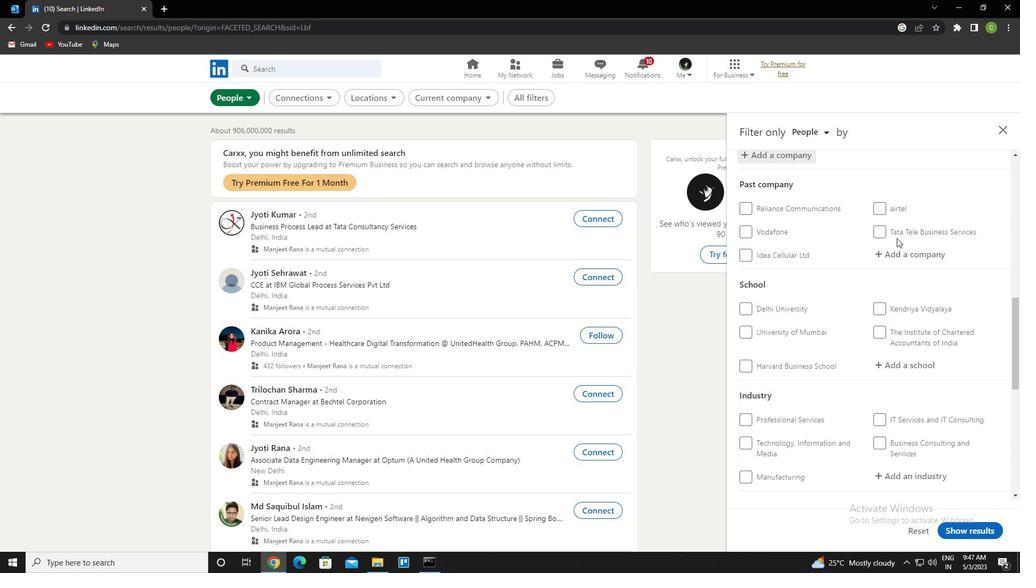 
Action: Mouse moved to (902, 259)
Screenshot: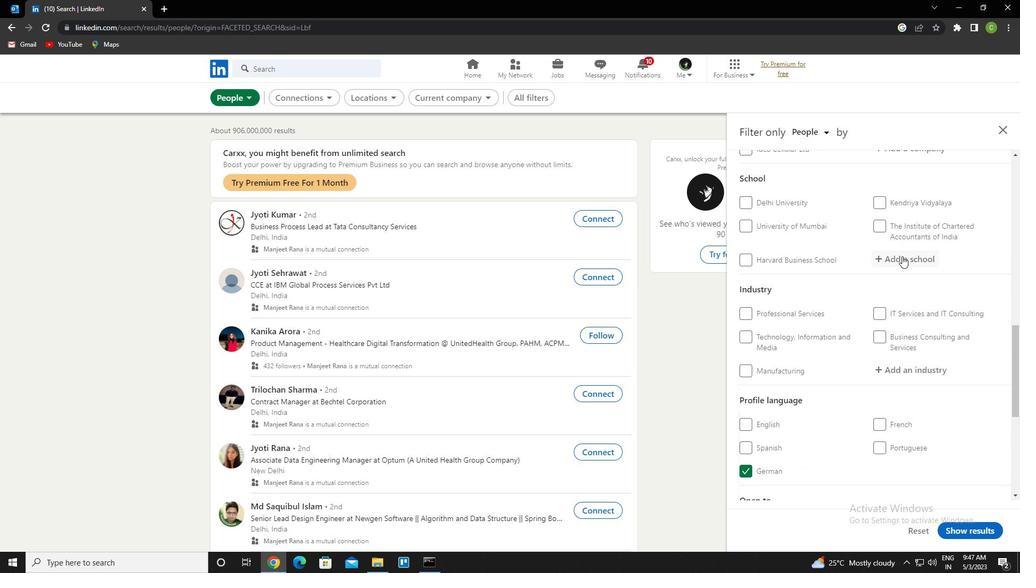 
Action: Mouse pressed left at (902, 259)
Screenshot: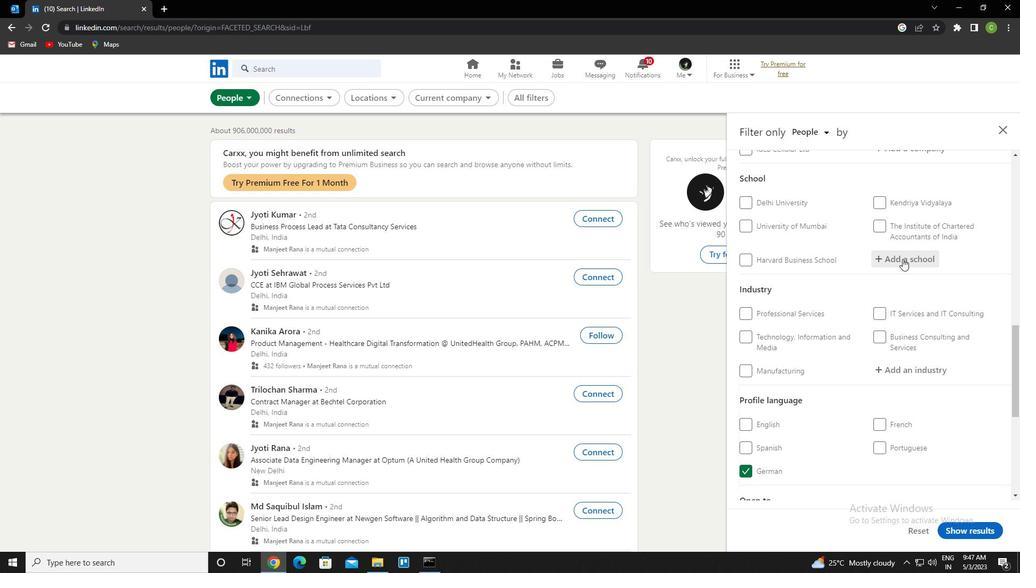
Action: Key pressed <Key.caps_lock>m<Key.caps_lock>aharaja<Key.space><Key.caps_lock>a<Key.caps_lock>grasen<Key.down><Key.enter>
Screenshot: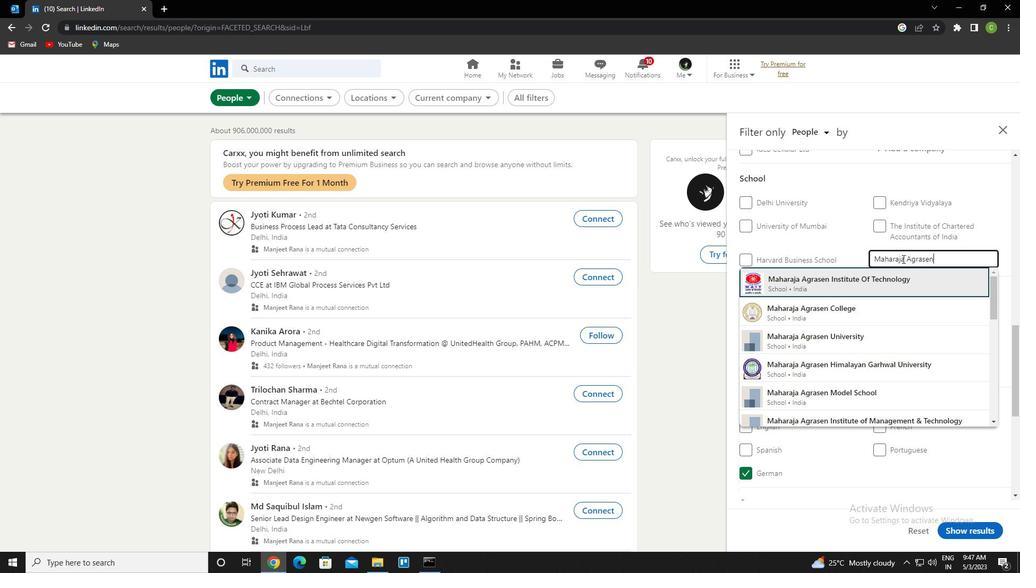 
Action: Mouse scrolled (902, 258) with delta (0, 0)
Screenshot: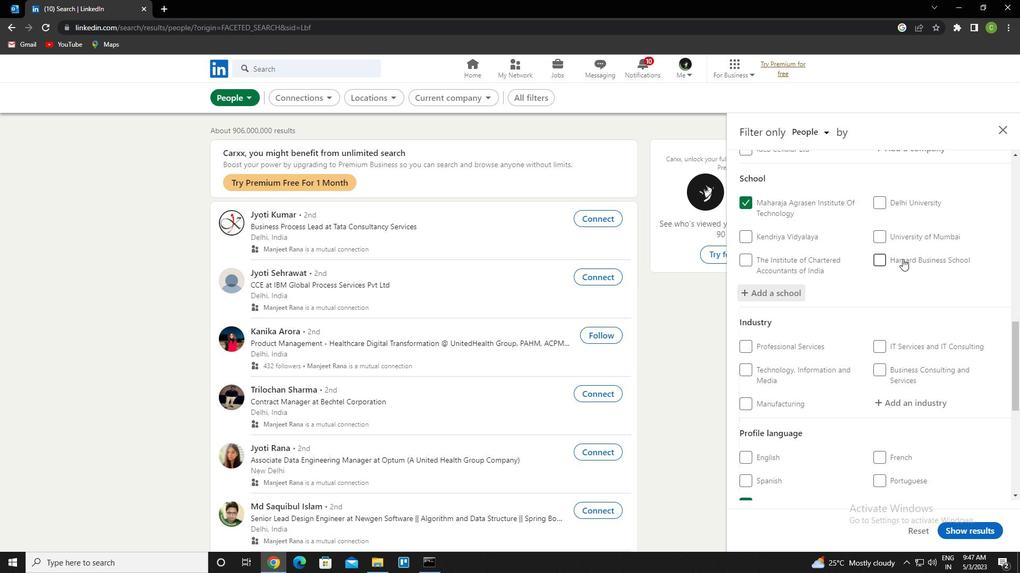 
Action: Mouse scrolled (902, 258) with delta (0, 0)
Screenshot: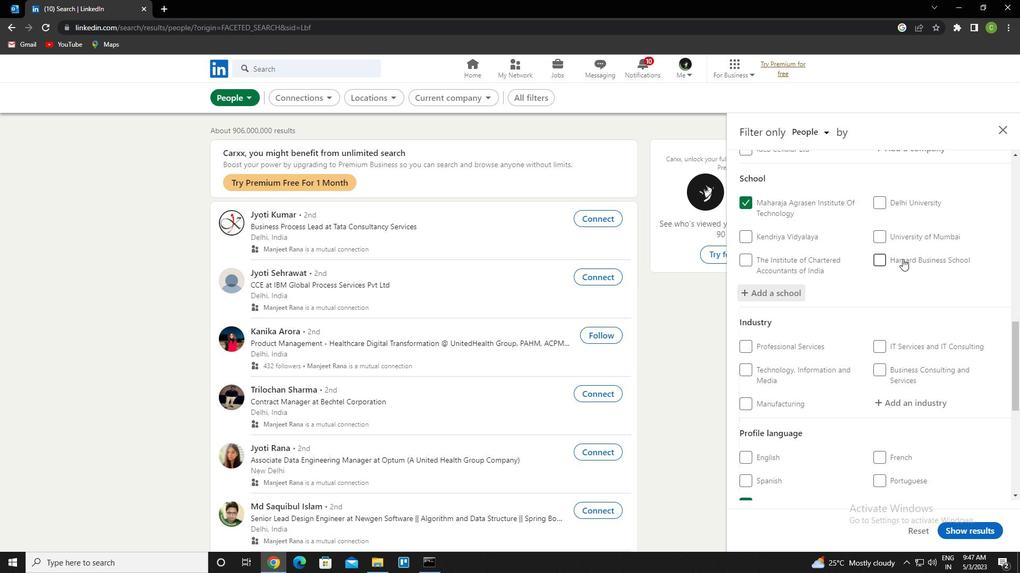 
Action: Mouse scrolled (902, 258) with delta (0, 0)
Screenshot: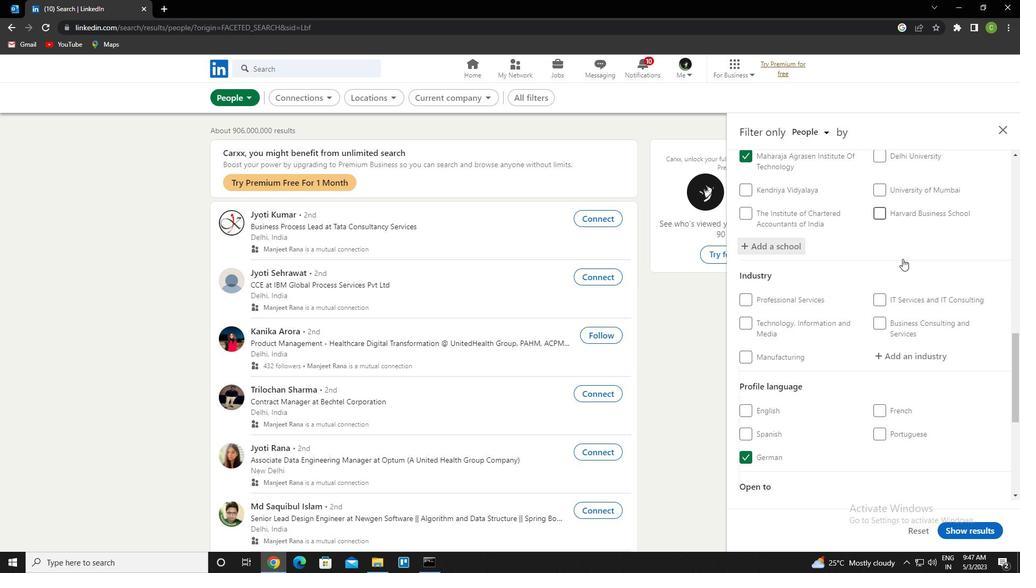 
Action: Mouse moved to (902, 243)
Screenshot: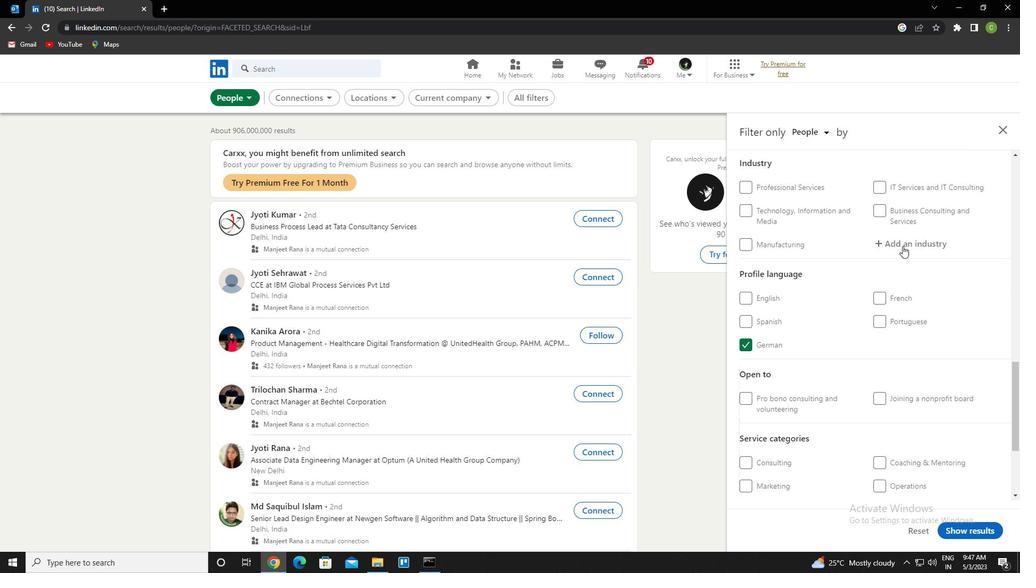 
Action: Mouse pressed left at (902, 243)
Screenshot: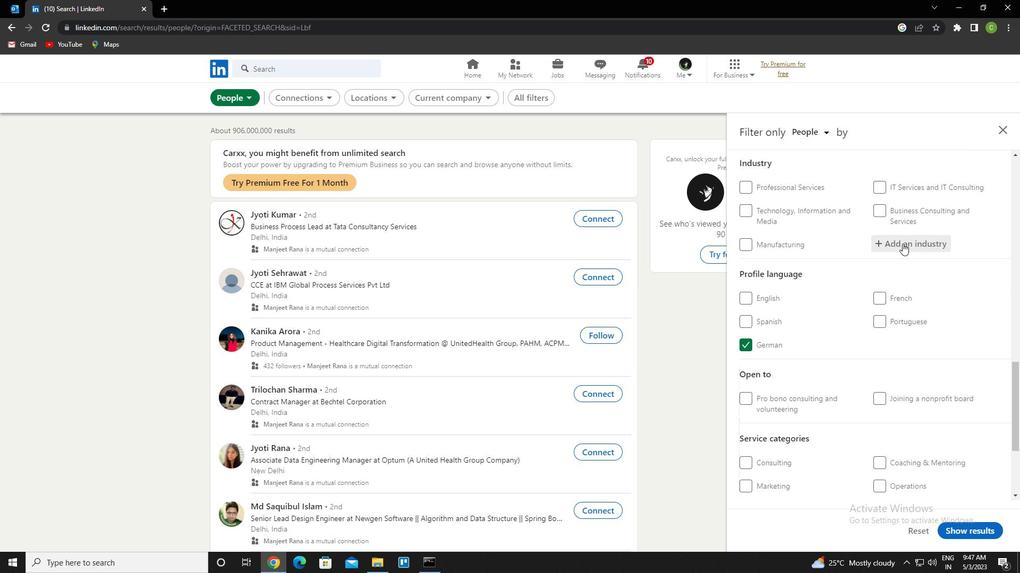 
Action: Key pressed <Key.caps_lock>d<Key.caps_lock>ata<Key.space>infra<Key.down><Key.enter>
Screenshot: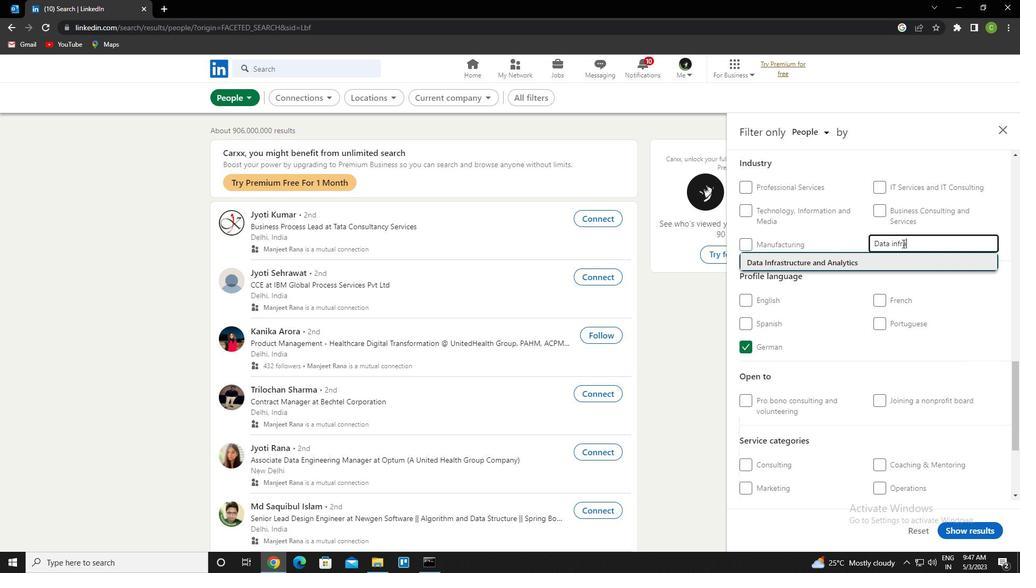 
Action: Mouse scrolled (902, 243) with delta (0, 0)
Screenshot: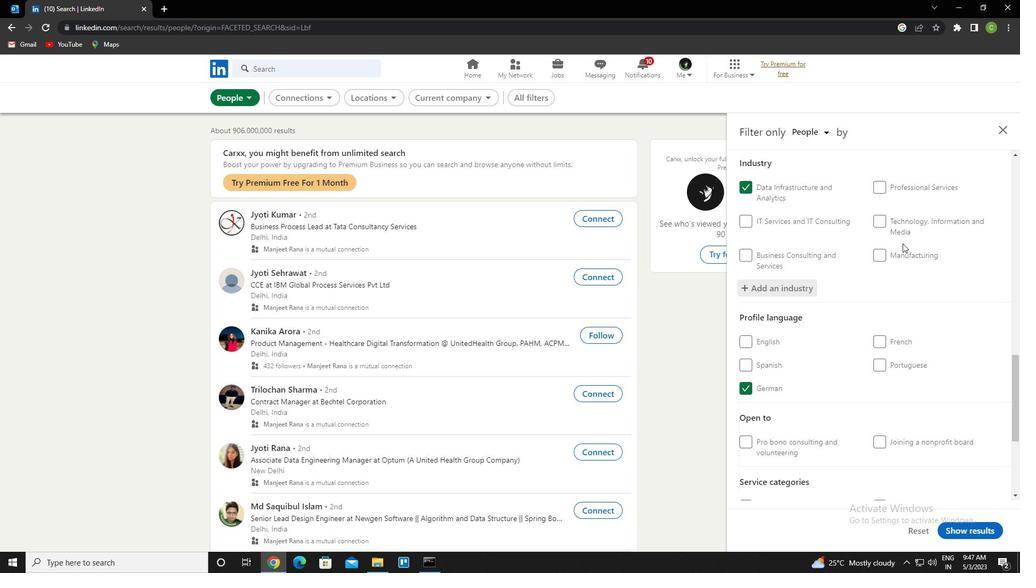 
Action: Mouse scrolled (902, 243) with delta (0, 0)
Screenshot: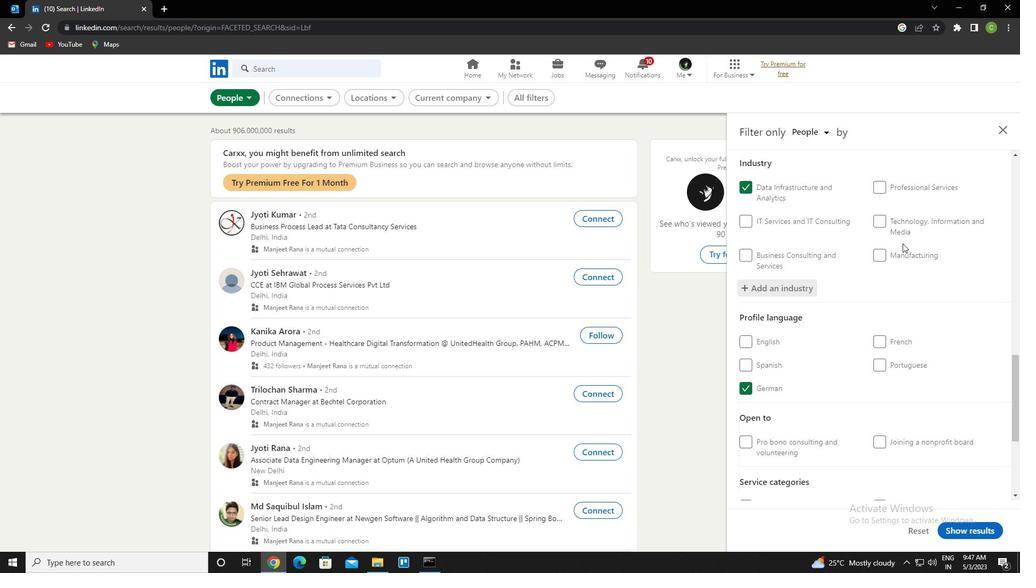 
Action: Mouse scrolled (902, 243) with delta (0, 0)
Screenshot: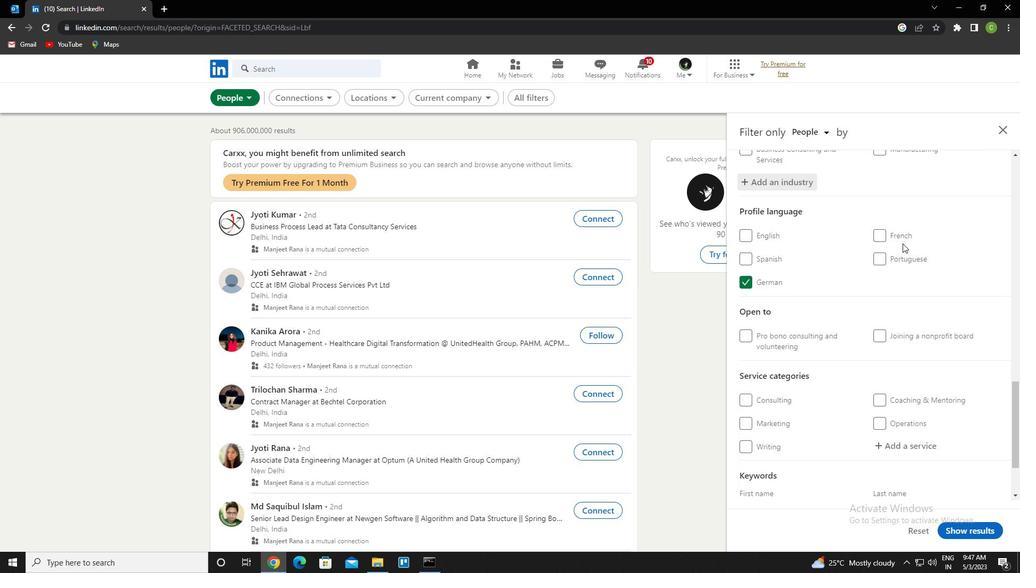 
Action: Mouse scrolled (902, 243) with delta (0, 0)
Screenshot: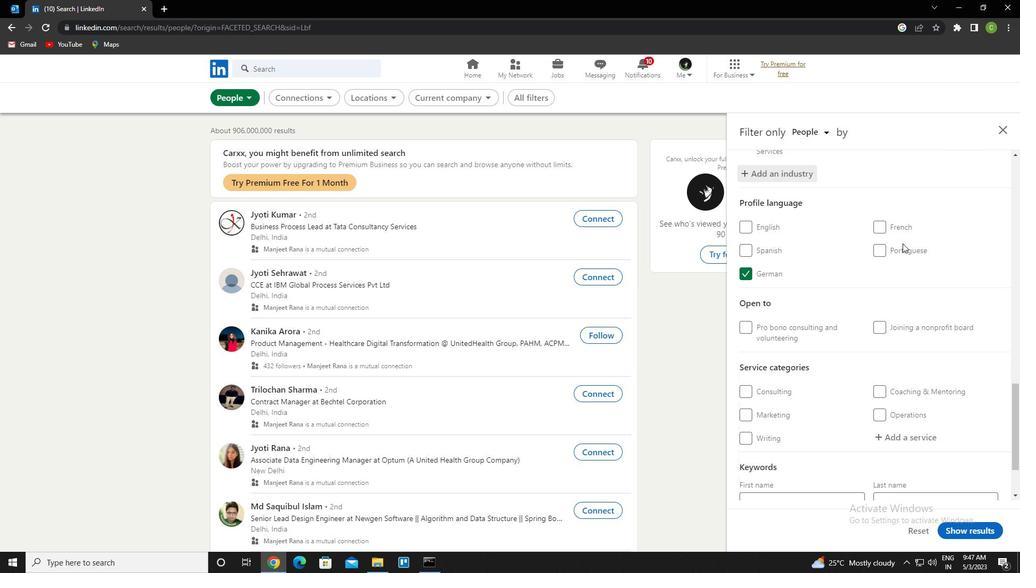 
Action: Mouse scrolled (902, 243) with delta (0, 0)
Screenshot: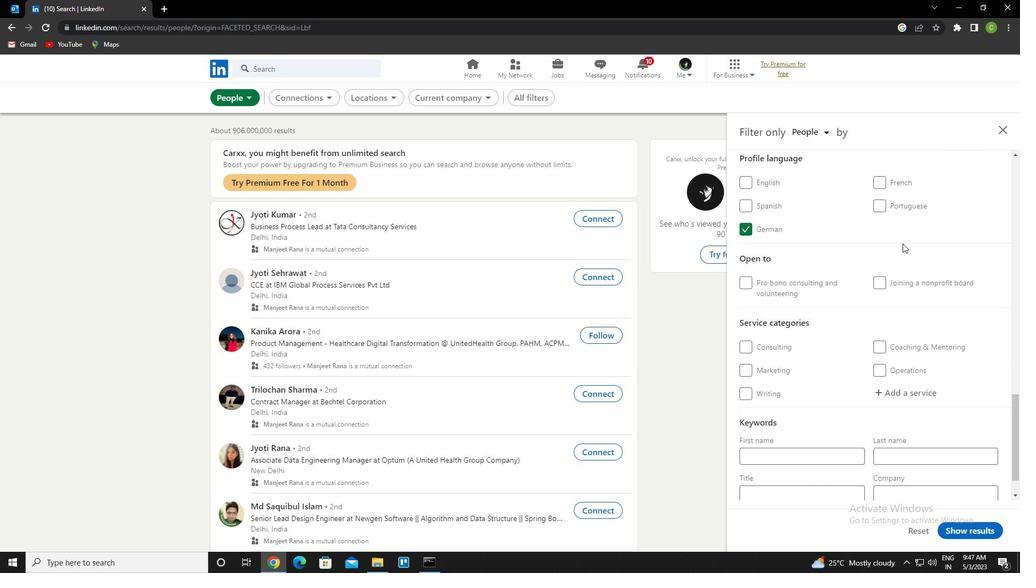 
Action: Mouse scrolled (902, 243) with delta (0, 0)
Screenshot: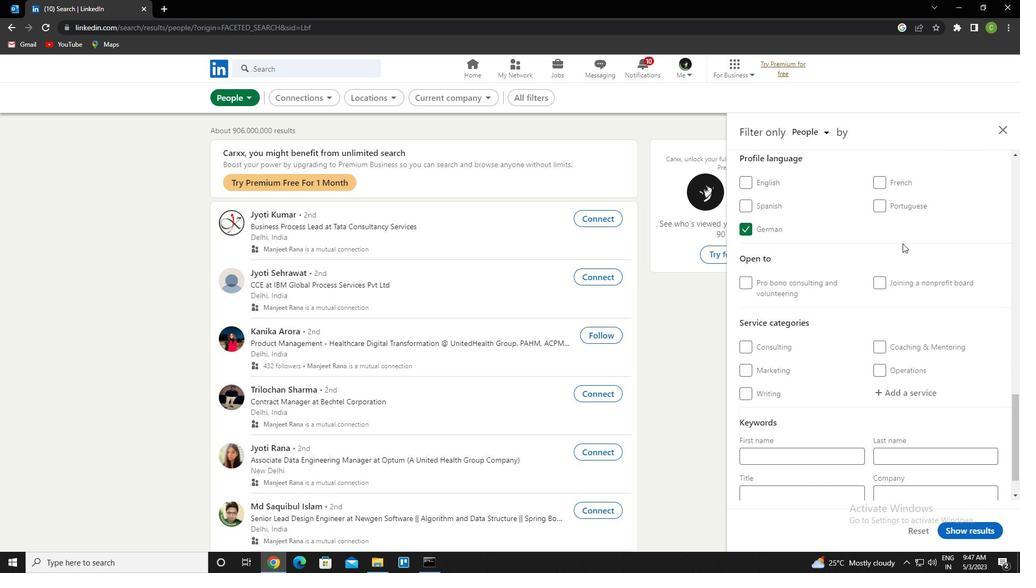
Action: Mouse moved to (915, 349)
Screenshot: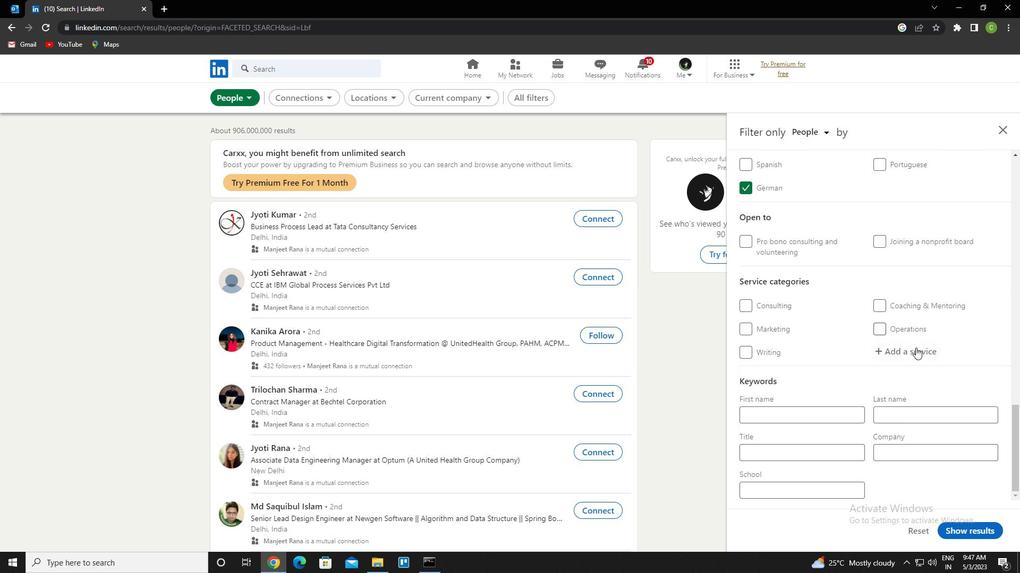 
Action: Mouse pressed left at (915, 349)
Screenshot: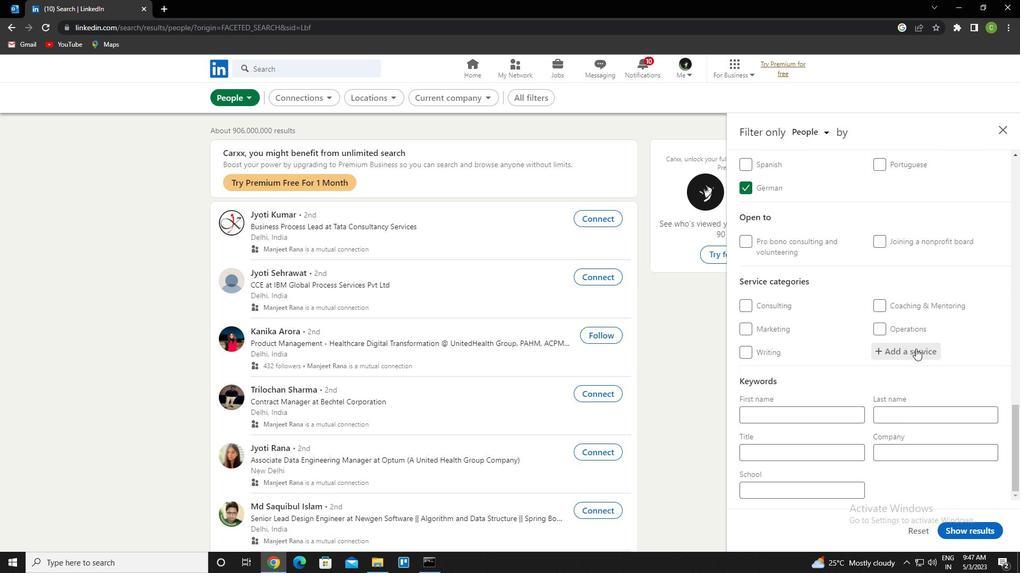 
Action: Key pressed <Key.caps_lock>i<Key.caps_lock>Nformation<Key.space>security<Key.down><Key.enter>
Screenshot: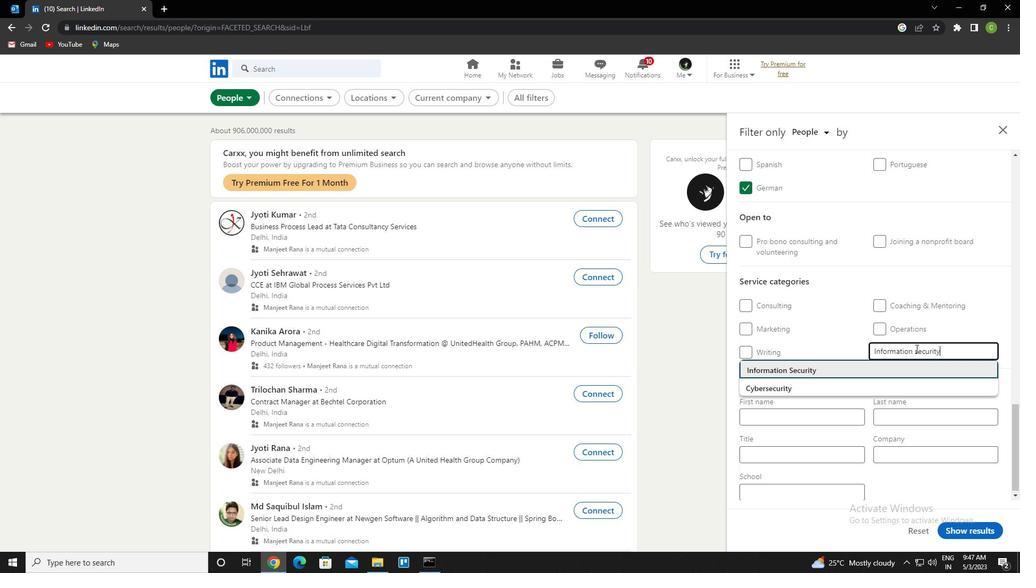 
Action: Mouse scrolled (915, 348) with delta (0, 0)
Screenshot: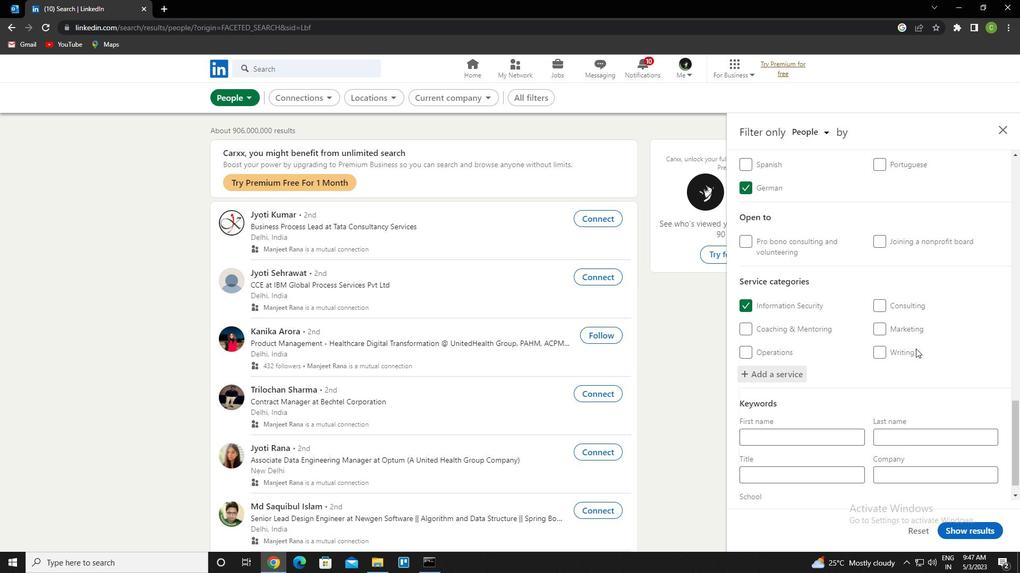
Action: Mouse scrolled (915, 348) with delta (0, 0)
Screenshot: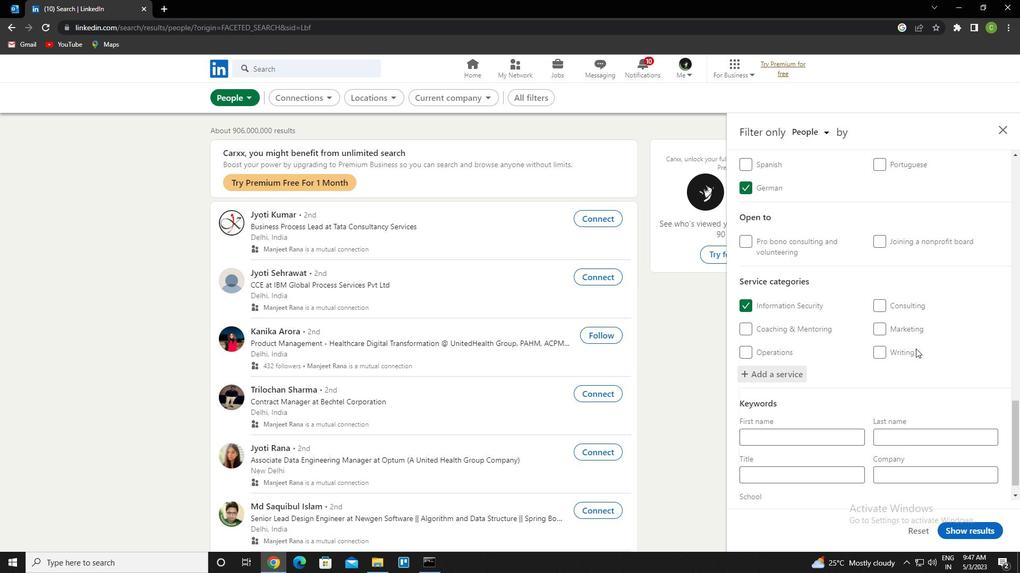 
Action: Mouse scrolled (915, 348) with delta (0, 0)
Screenshot: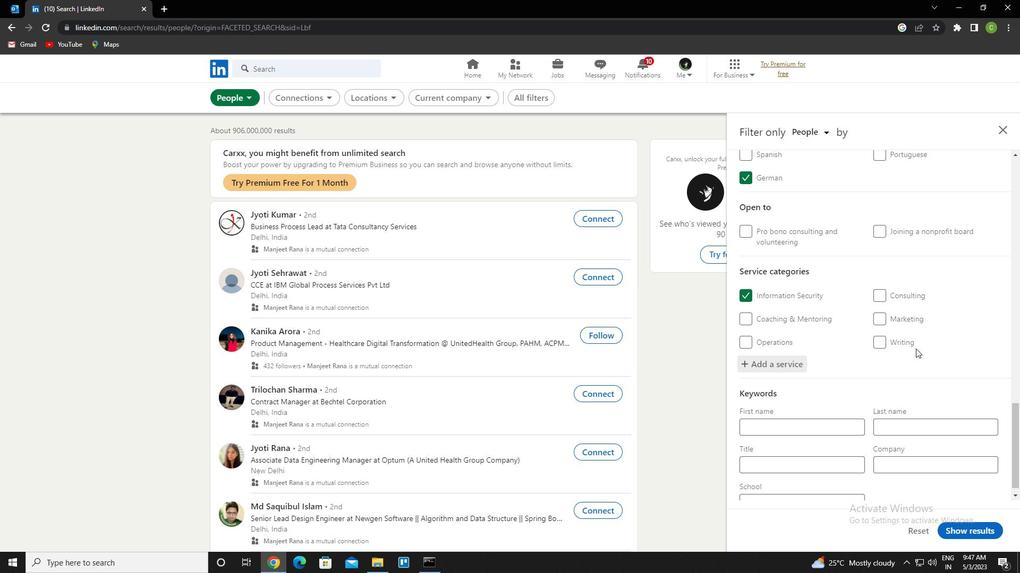 
Action: Mouse scrolled (915, 348) with delta (0, 0)
Screenshot: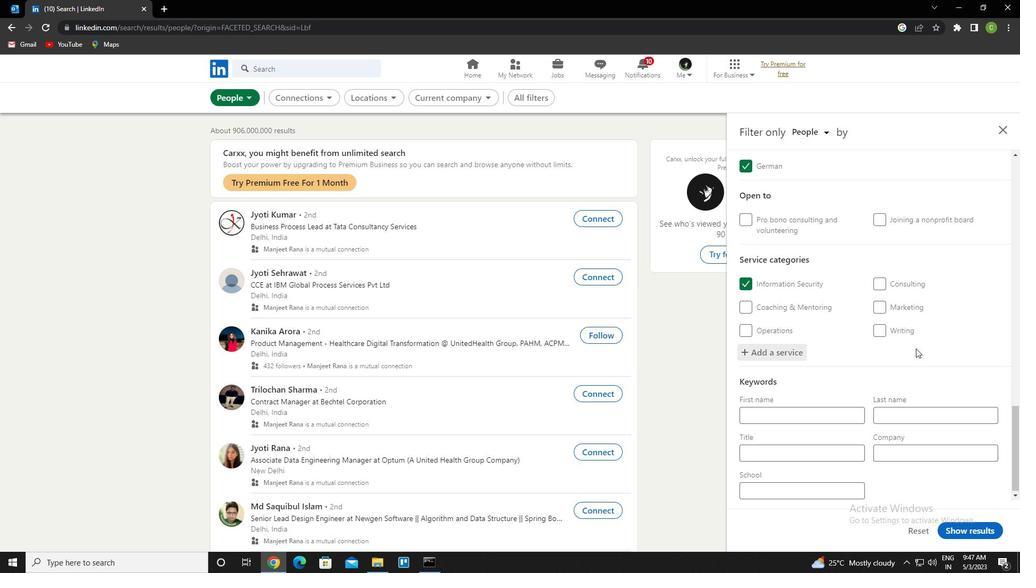 
Action: Mouse scrolled (915, 348) with delta (0, 0)
Screenshot: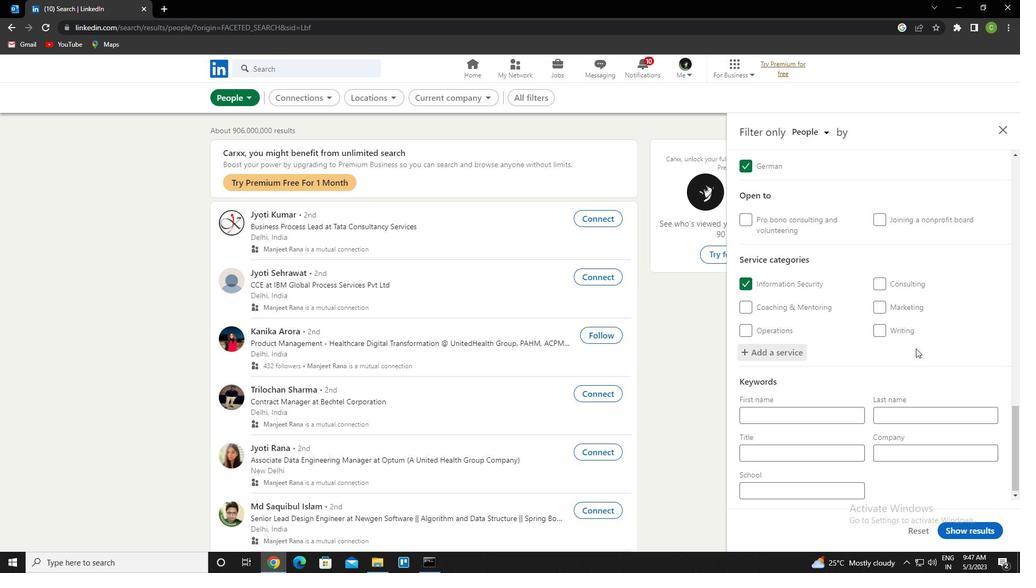 
Action: Mouse scrolled (915, 348) with delta (0, 0)
Screenshot: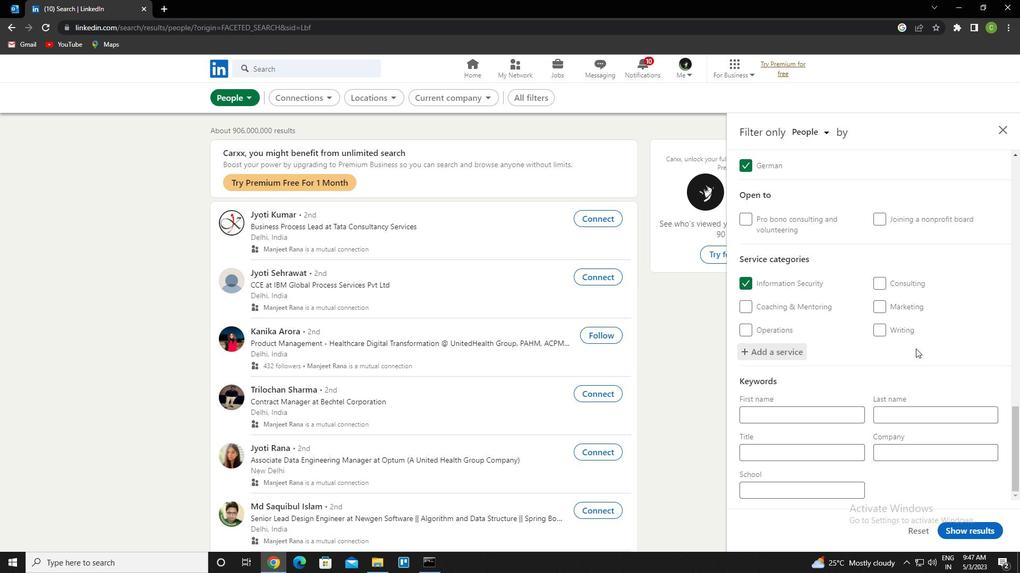 
Action: Mouse scrolled (915, 348) with delta (0, 0)
Screenshot: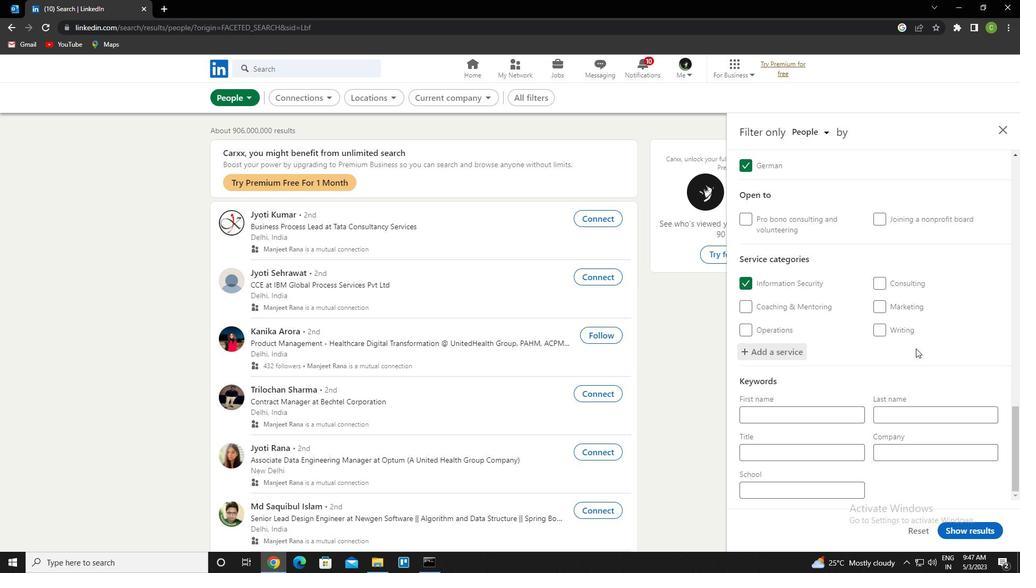 
Action: Mouse moved to (813, 445)
Screenshot: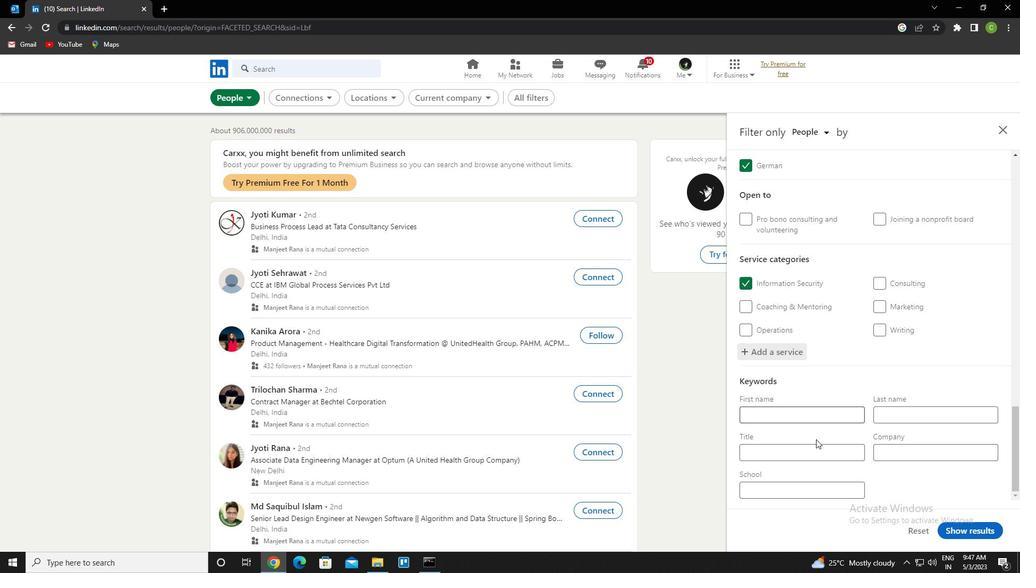 
Action: Mouse pressed left at (813, 445)
Screenshot: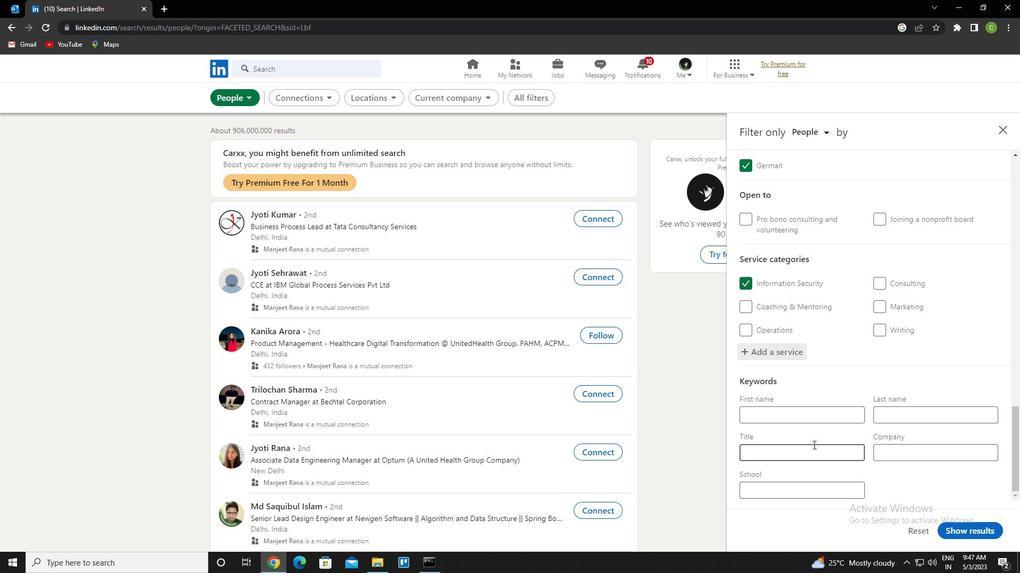 
Action: Key pressed <Key.caps_lock>s<Key.caps_lock>ales<Key.space>analyst
Screenshot: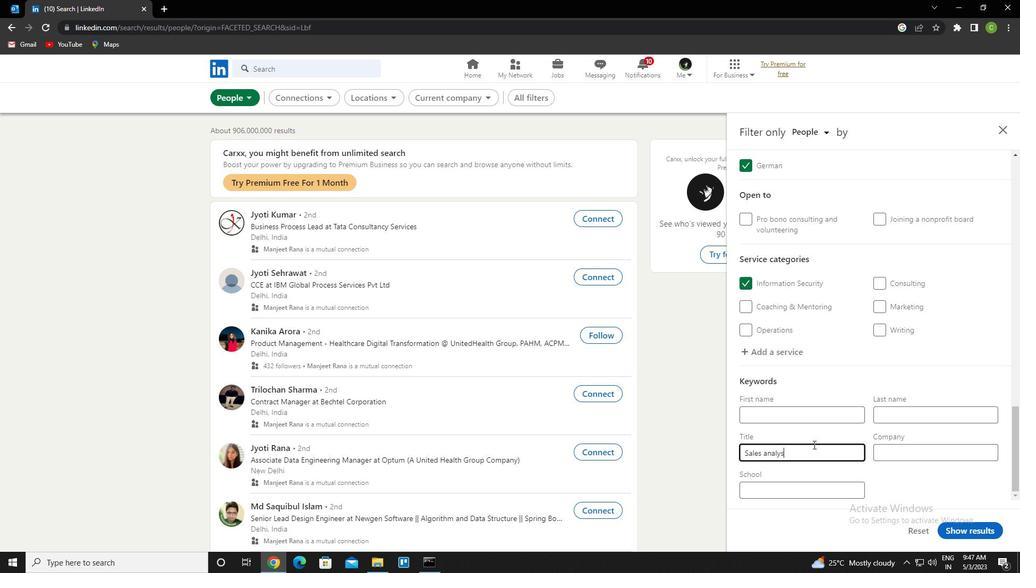 
Action: Mouse moved to (990, 528)
Screenshot: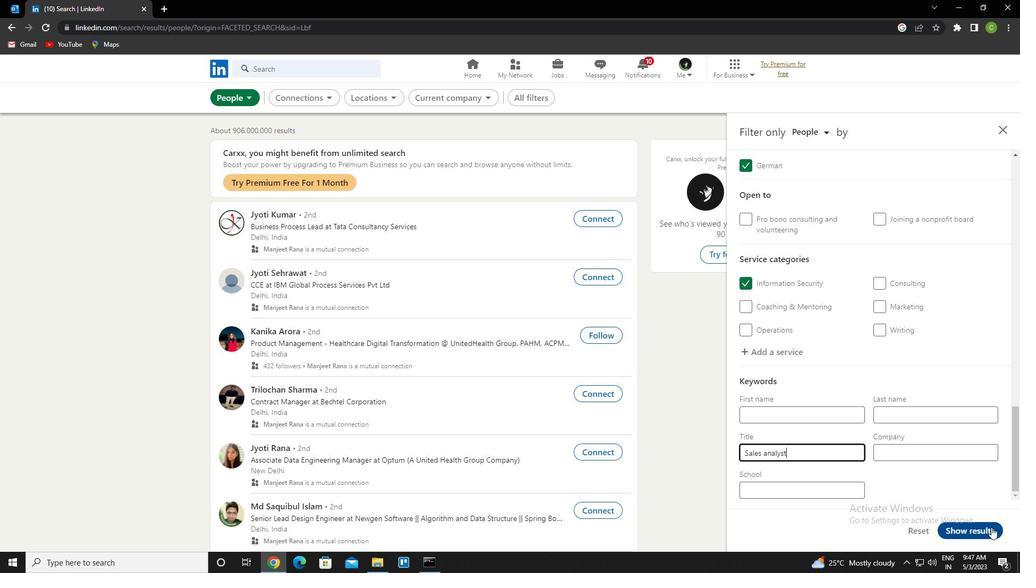
Action: Mouse pressed left at (990, 528)
Screenshot: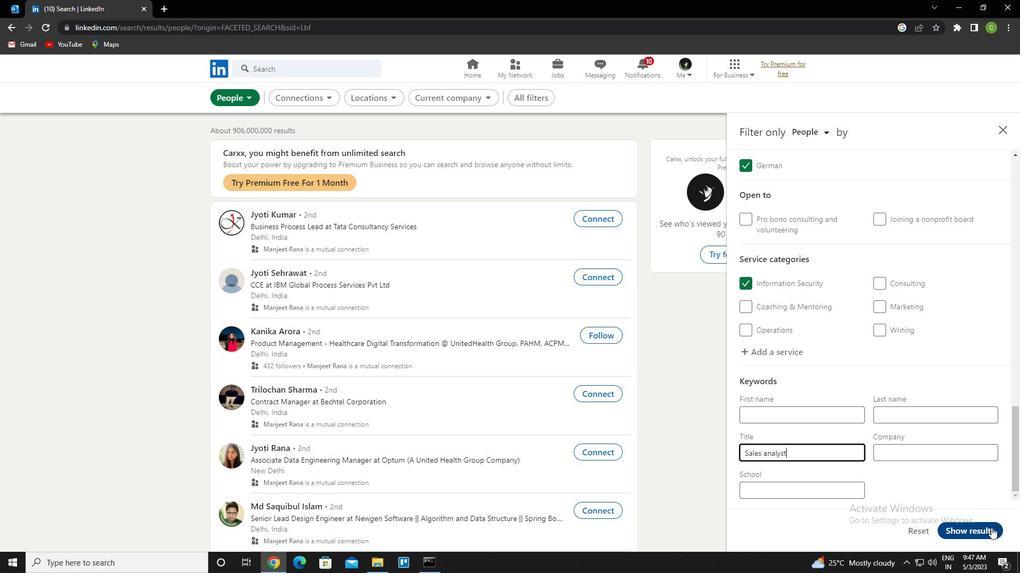 
Action: Mouse moved to (552, 445)
Screenshot: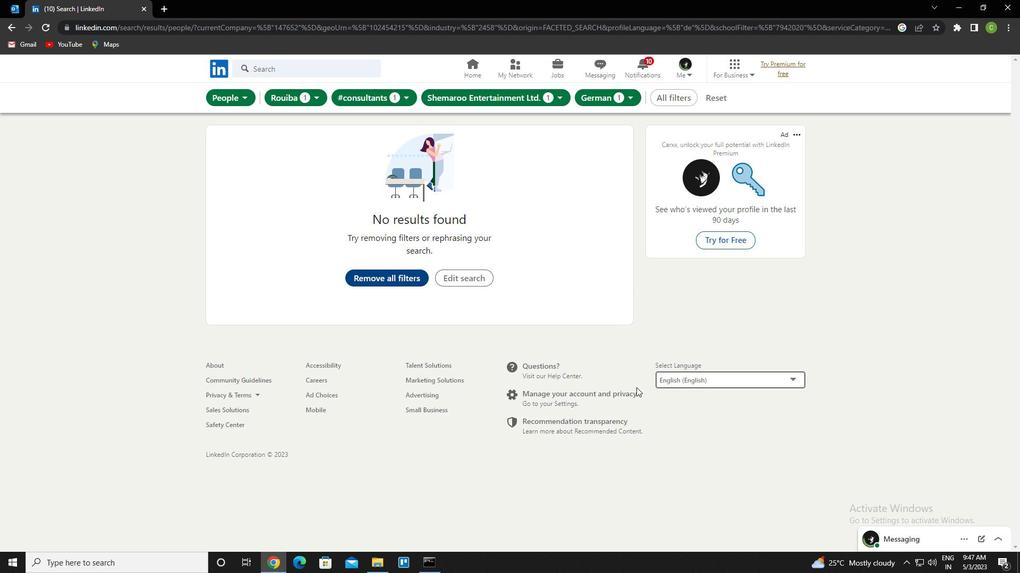 
